 Task: Find connections with filter location Kafr az Zayyāt with filter topic #homebuyers with filter profile language French with filter current company Dailyhunt with filter school Hindu College with filter industry Machinery Manufacturing with filter service category Real Estate Appraisal with filter keywords title Cab Driver
Action: Mouse moved to (542, 76)
Screenshot: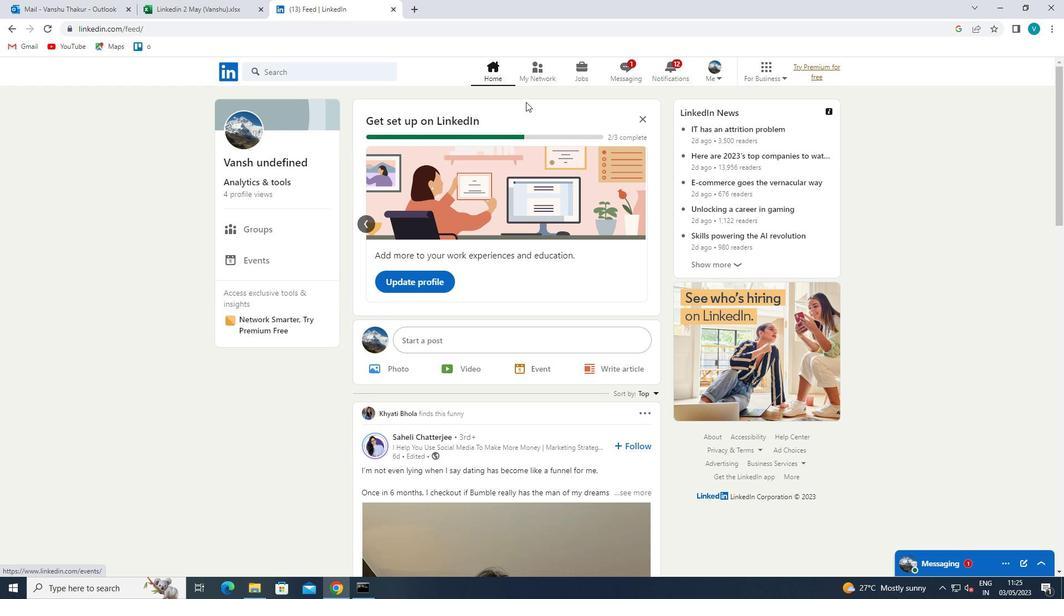 
Action: Mouse pressed left at (542, 76)
Screenshot: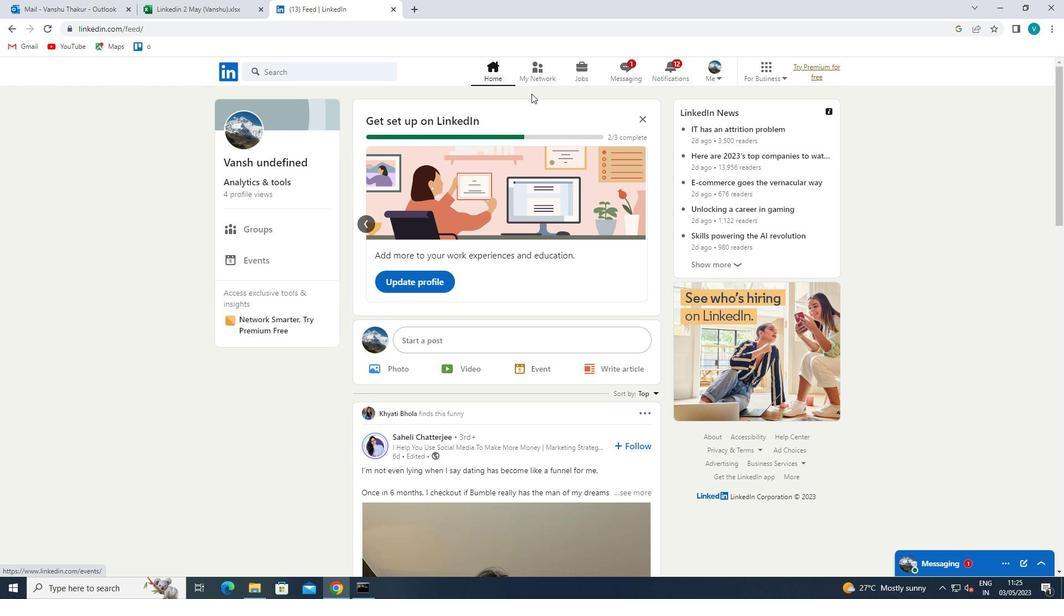 
Action: Mouse moved to (290, 129)
Screenshot: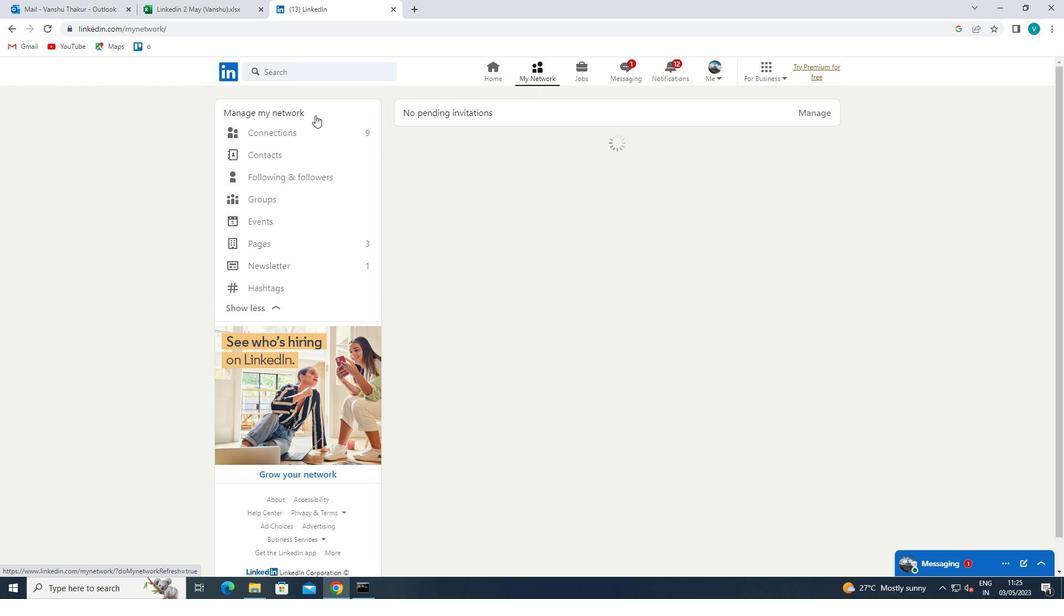 
Action: Mouse pressed left at (290, 129)
Screenshot: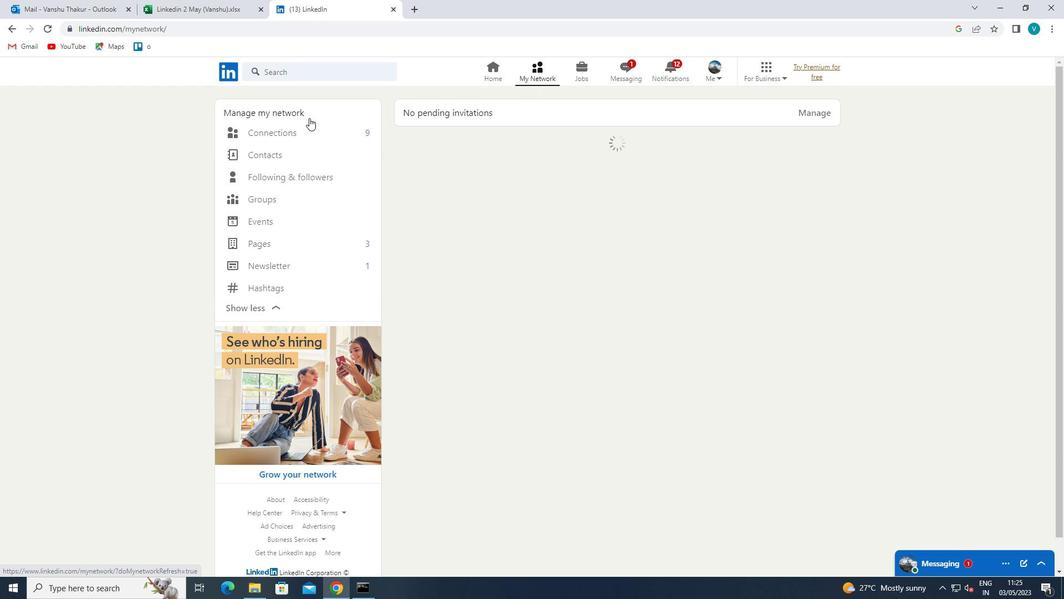 
Action: Mouse moved to (617, 135)
Screenshot: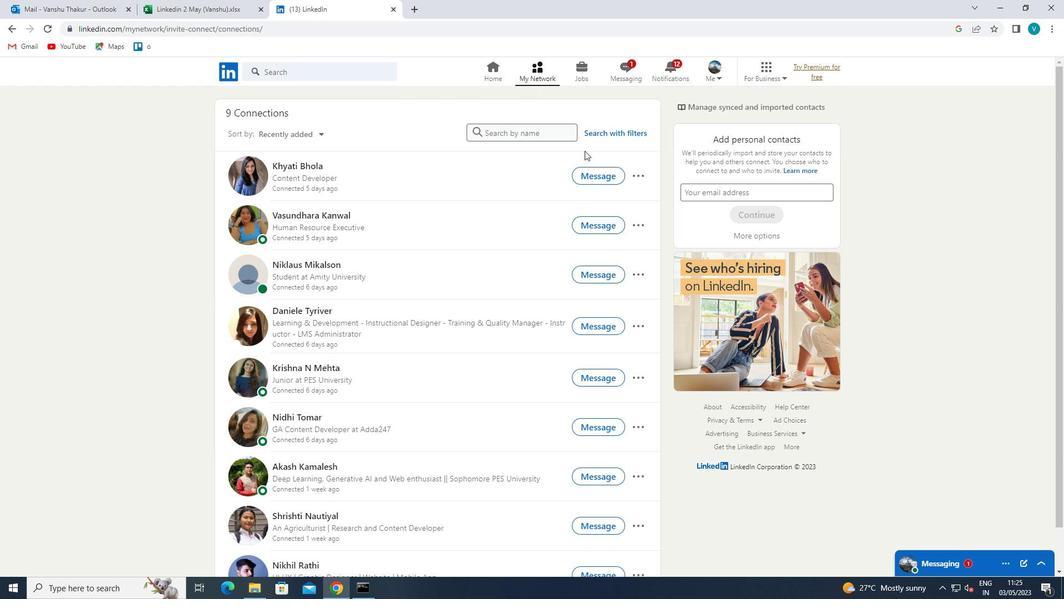 
Action: Mouse pressed left at (617, 135)
Screenshot: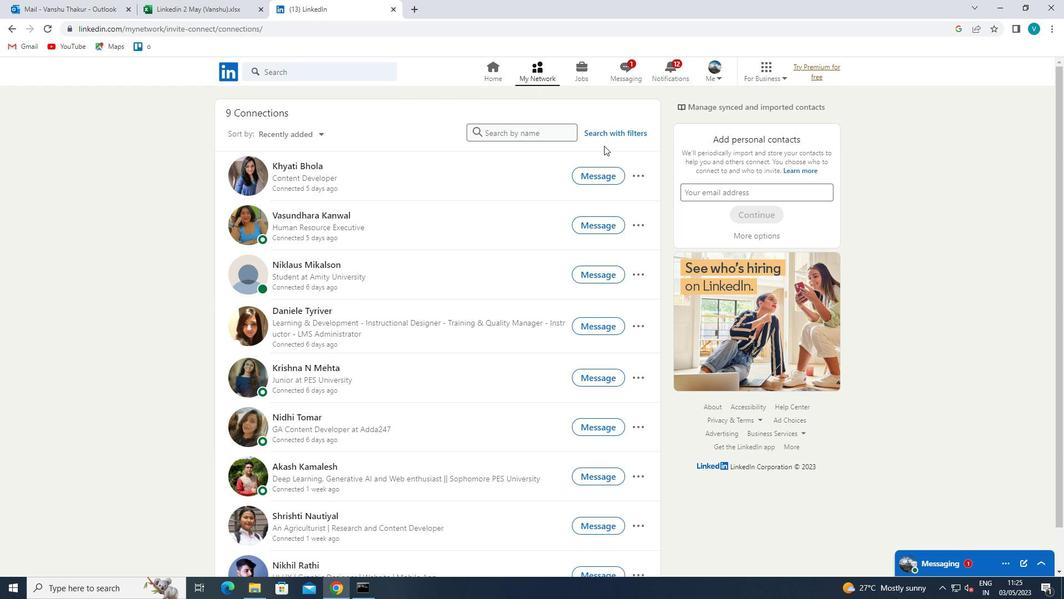 
Action: Mouse moved to (531, 102)
Screenshot: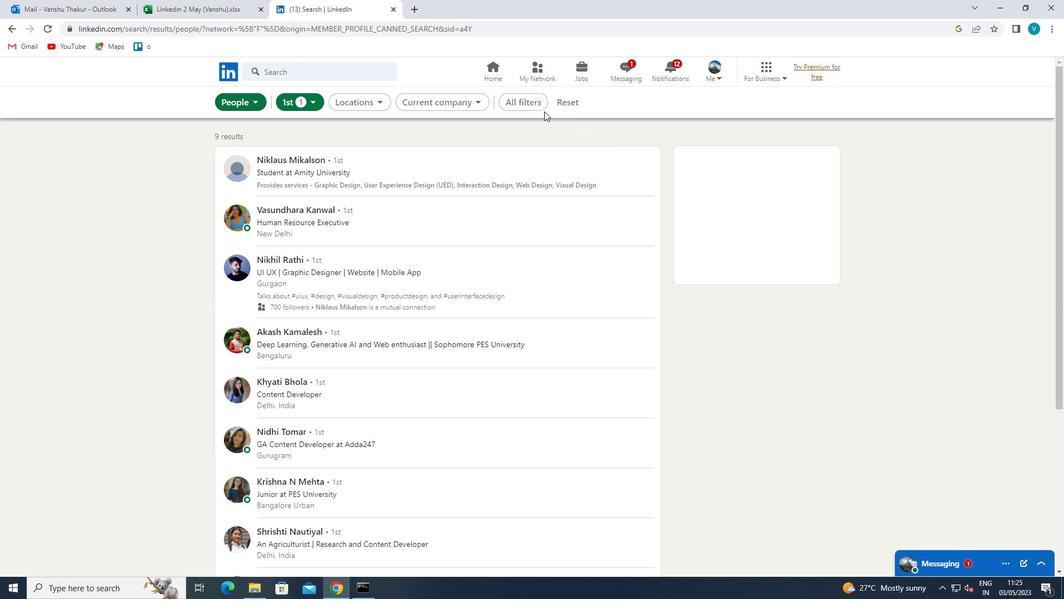 
Action: Mouse pressed left at (531, 102)
Screenshot: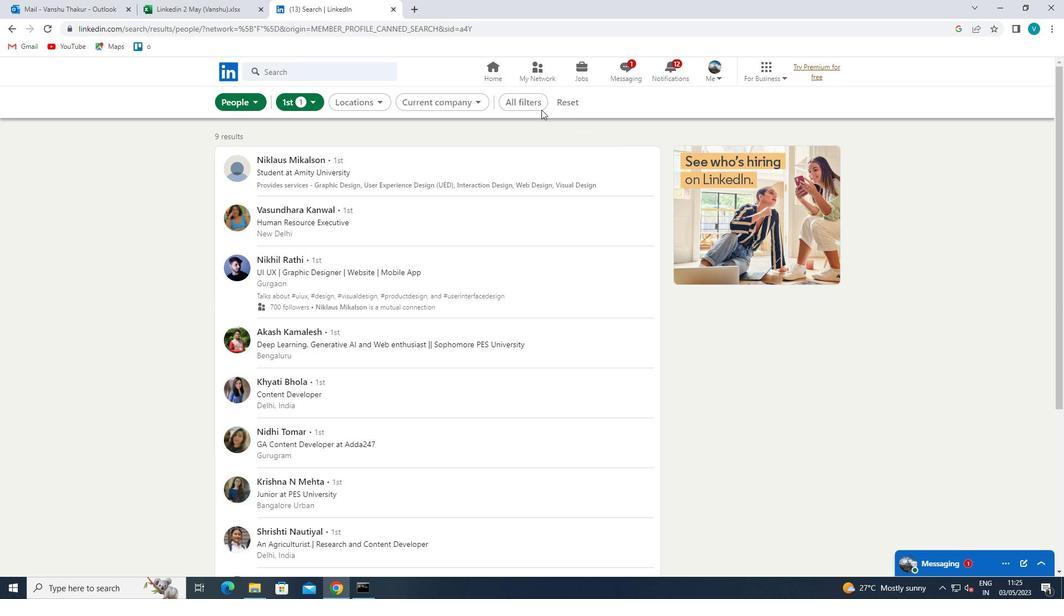
Action: Mouse moved to (899, 257)
Screenshot: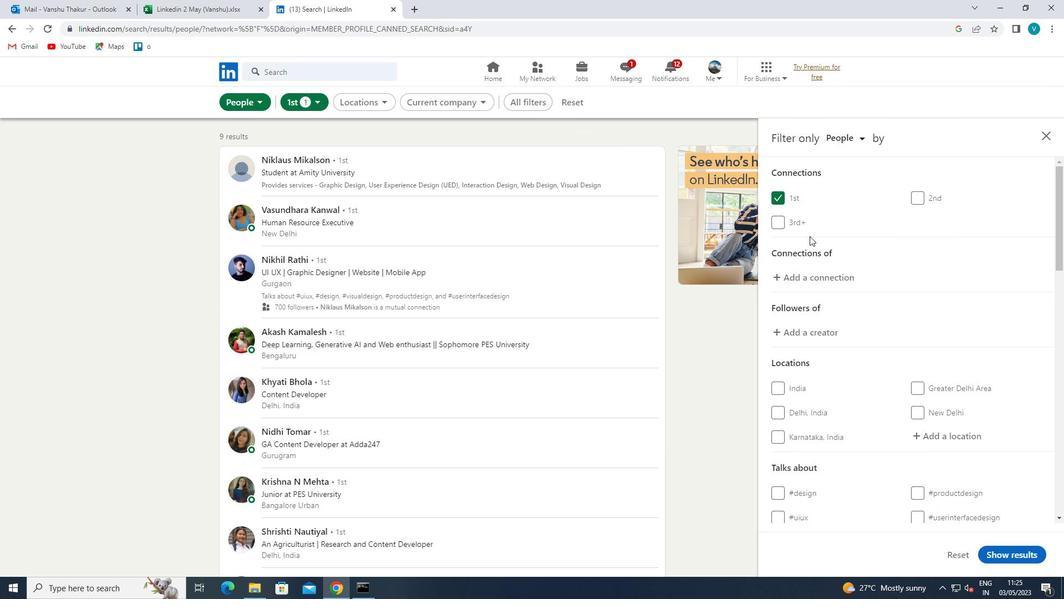 
Action: Mouse scrolled (899, 257) with delta (0, 0)
Screenshot: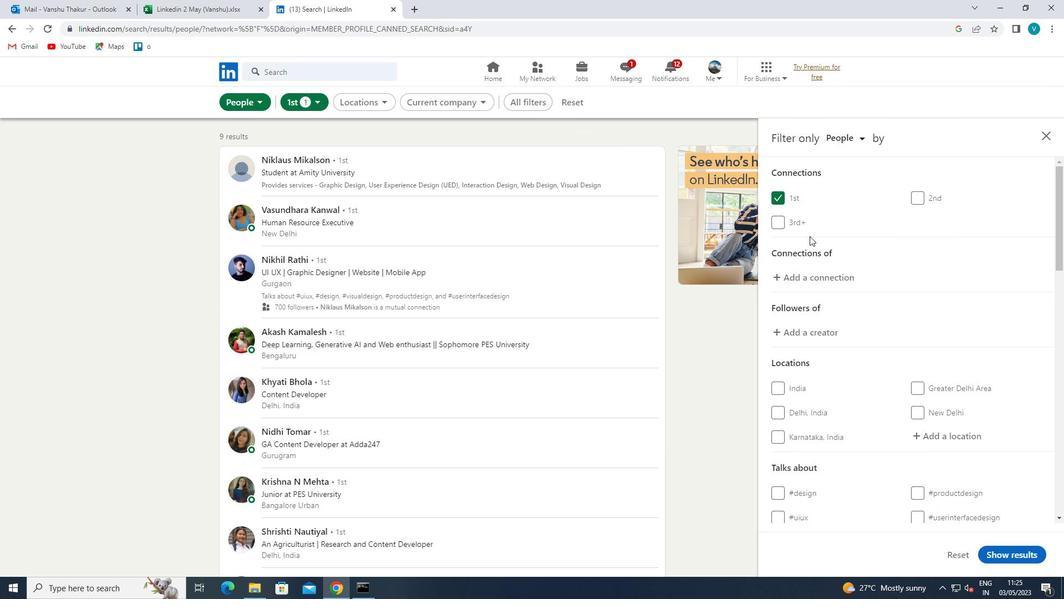 
Action: Mouse scrolled (899, 257) with delta (0, 0)
Screenshot: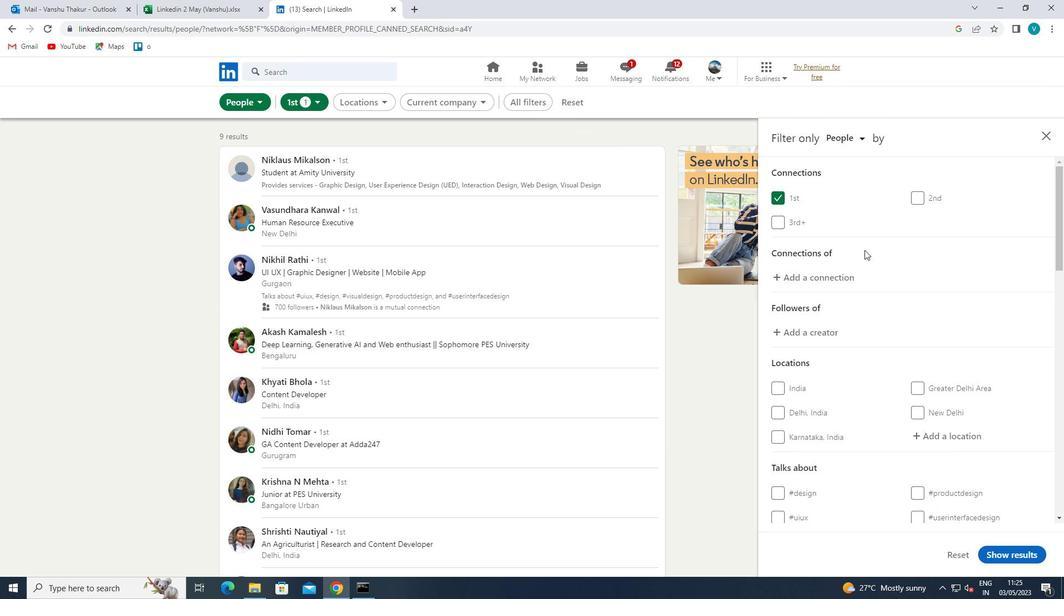 
Action: Mouse moved to (932, 322)
Screenshot: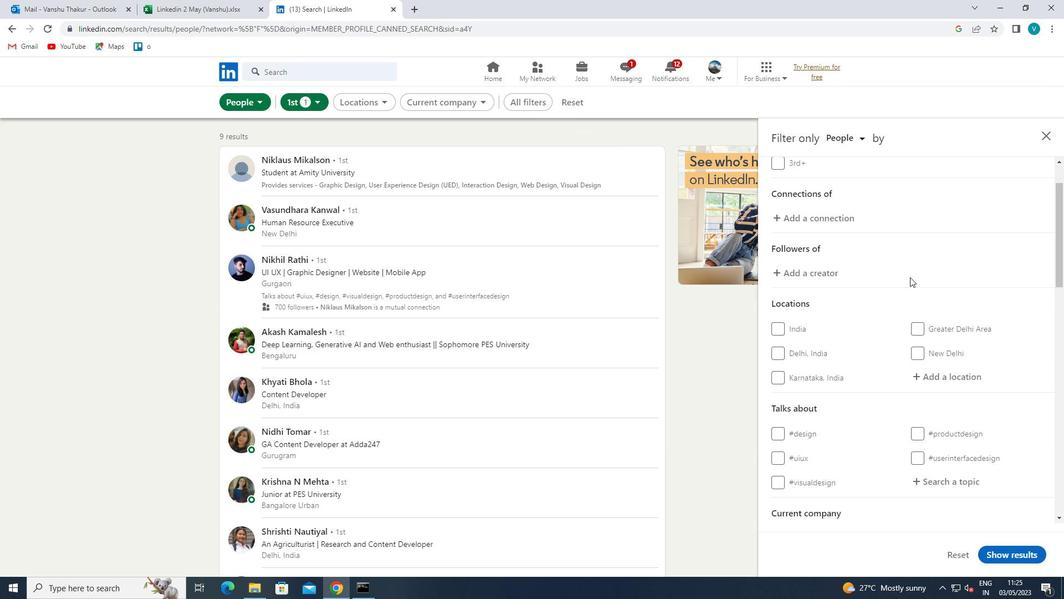 
Action: Mouse pressed left at (932, 322)
Screenshot: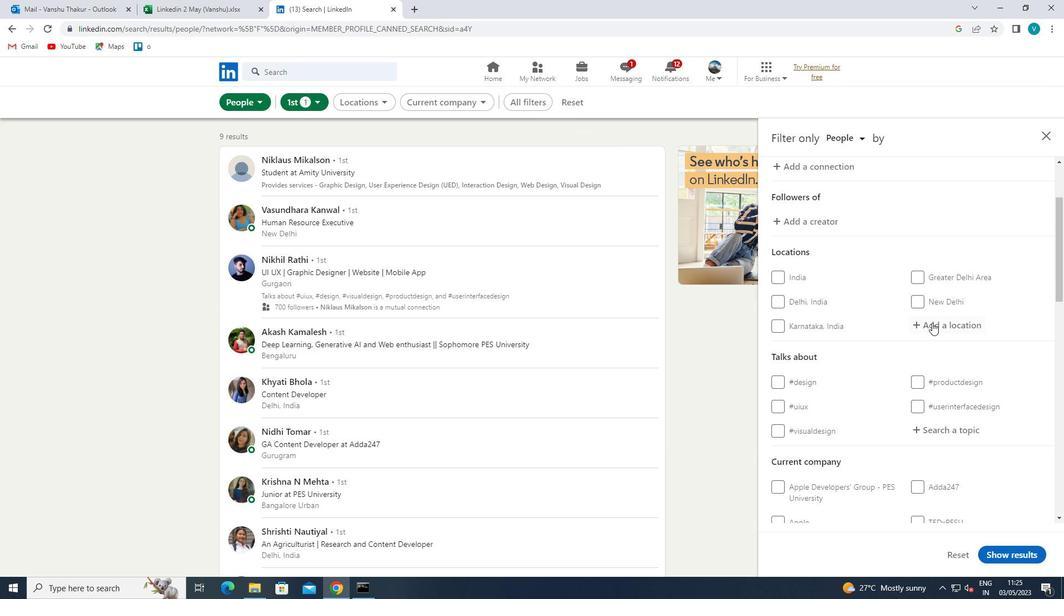 
Action: Mouse moved to (699, 185)
Screenshot: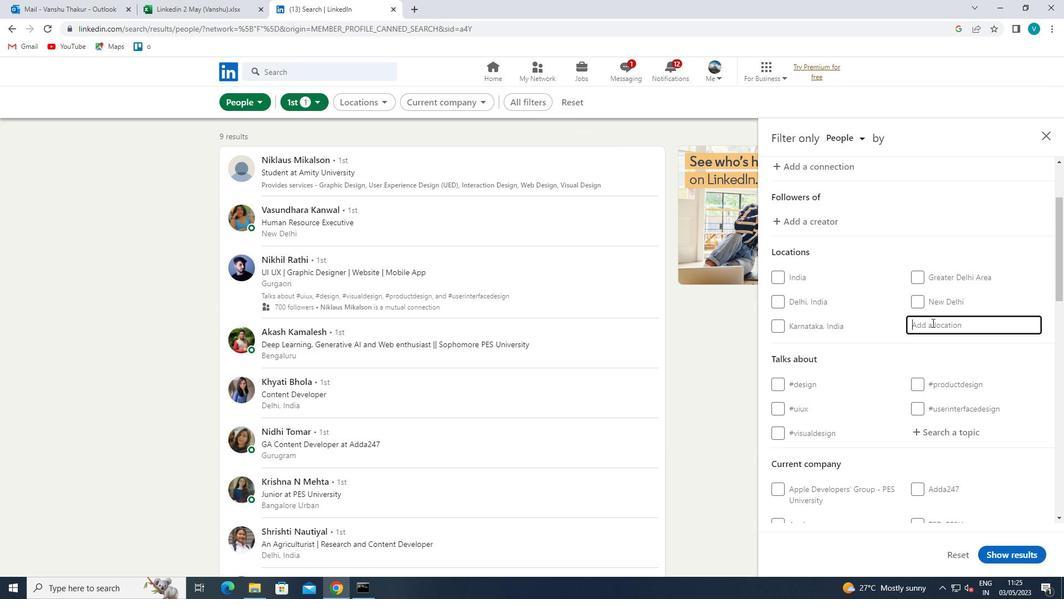 
Action: Key pressed <Key.shift>KAFR<Key.space>AZ<Key.space>
Screenshot: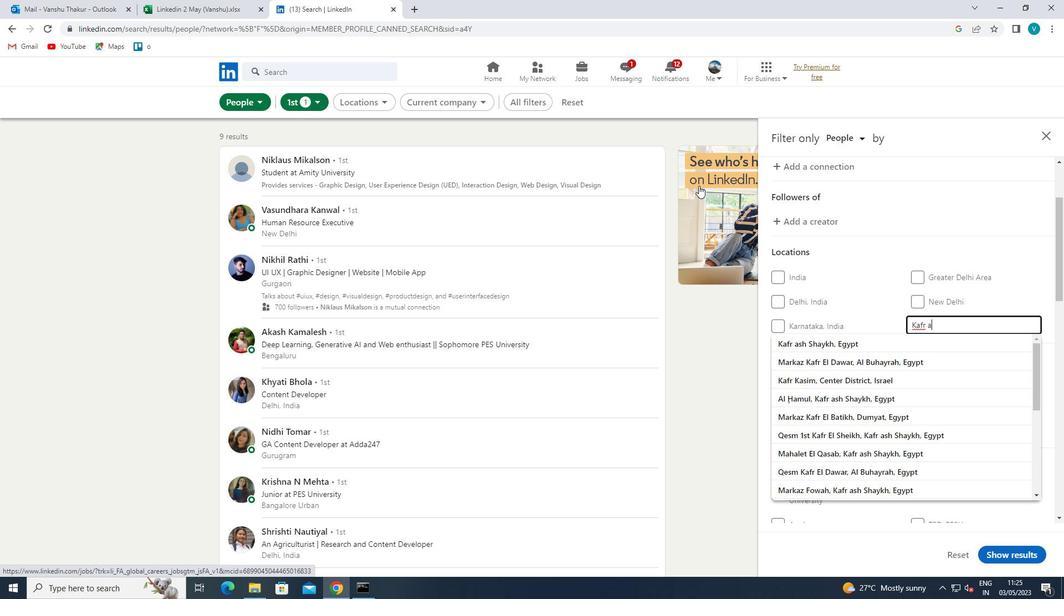 
Action: Mouse moved to (880, 312)
Screenshot: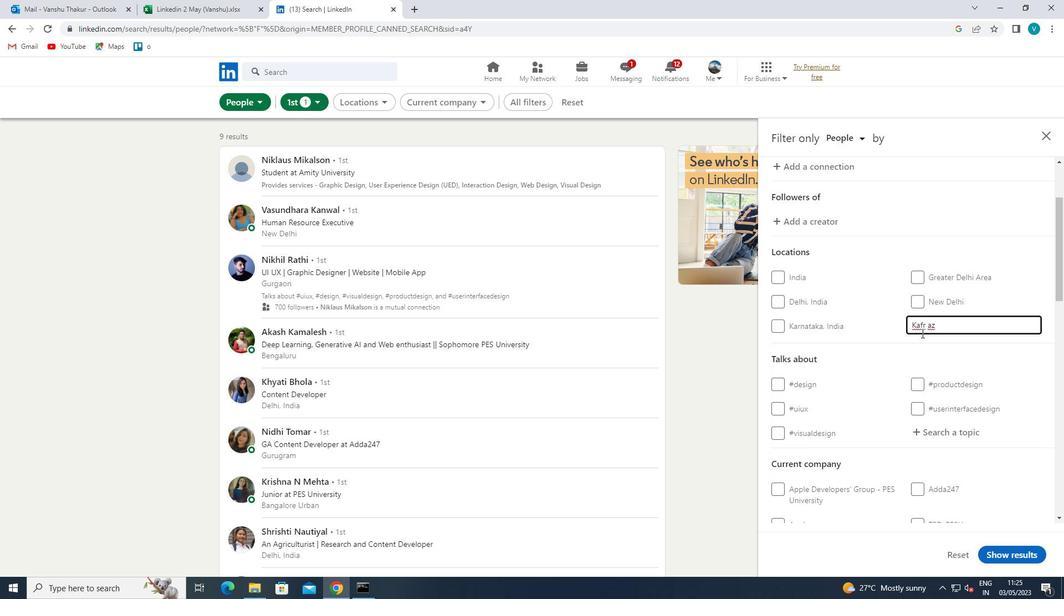 
Action: Key pressed <Key.shift>ZA
Screenshot: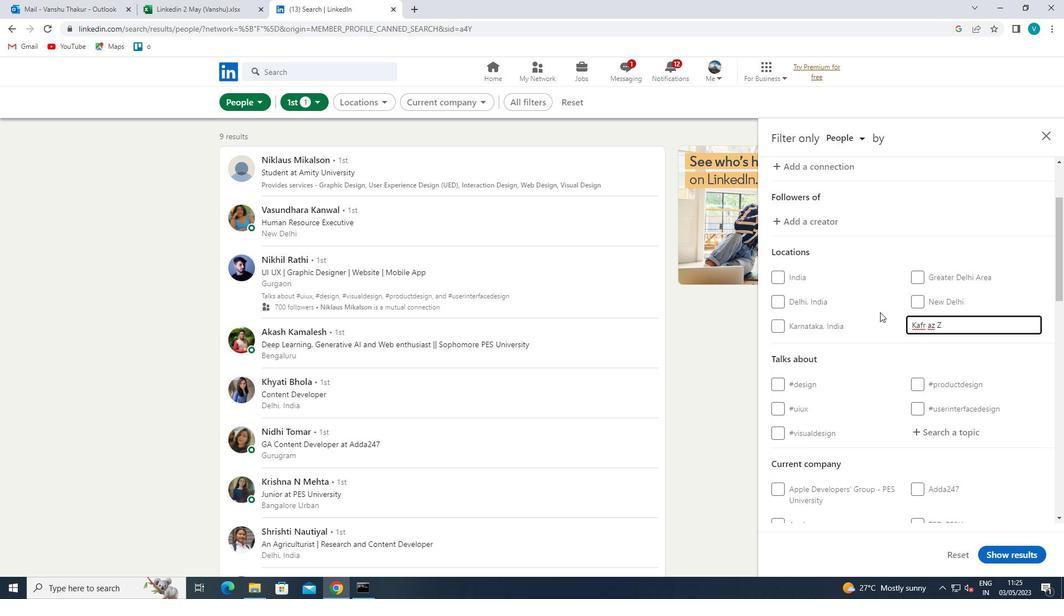 
Action: Mouse moved to (880, 312)
Screenshot: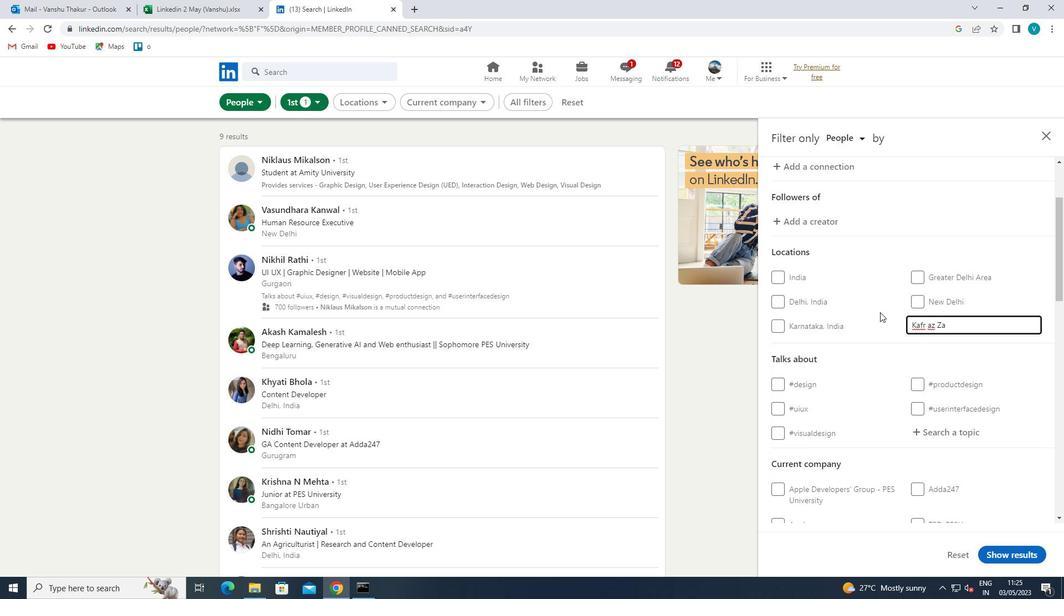
Action: Key pressed YYAT<Key.space>
Screenshot: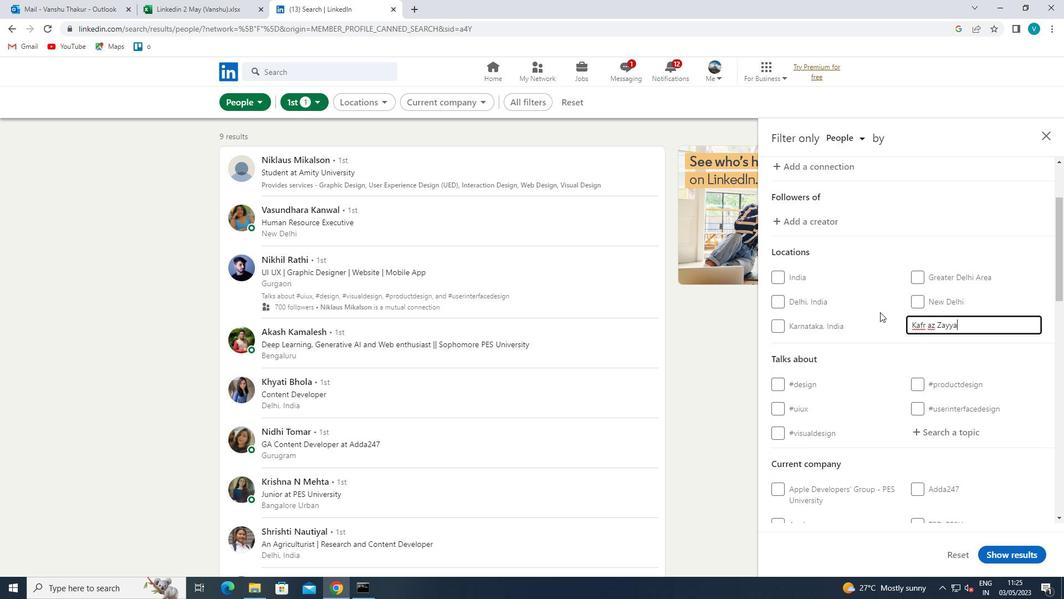 
Action: Mouse pressed left at (880, 312)
Screenshot: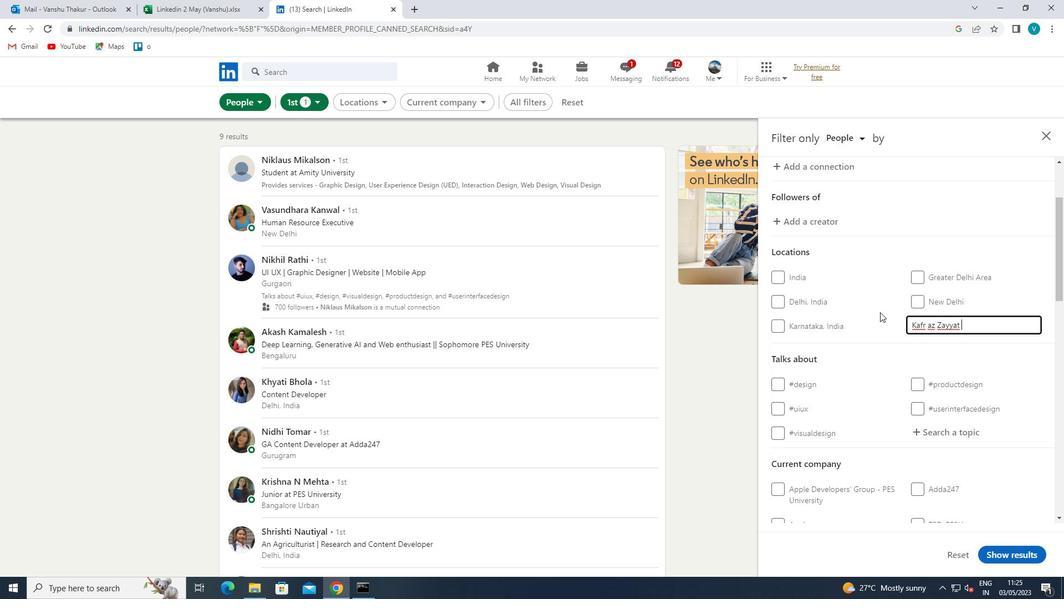 
Action: Mouse scrolled (880, 311) with delta (0, 0)
Screenshot: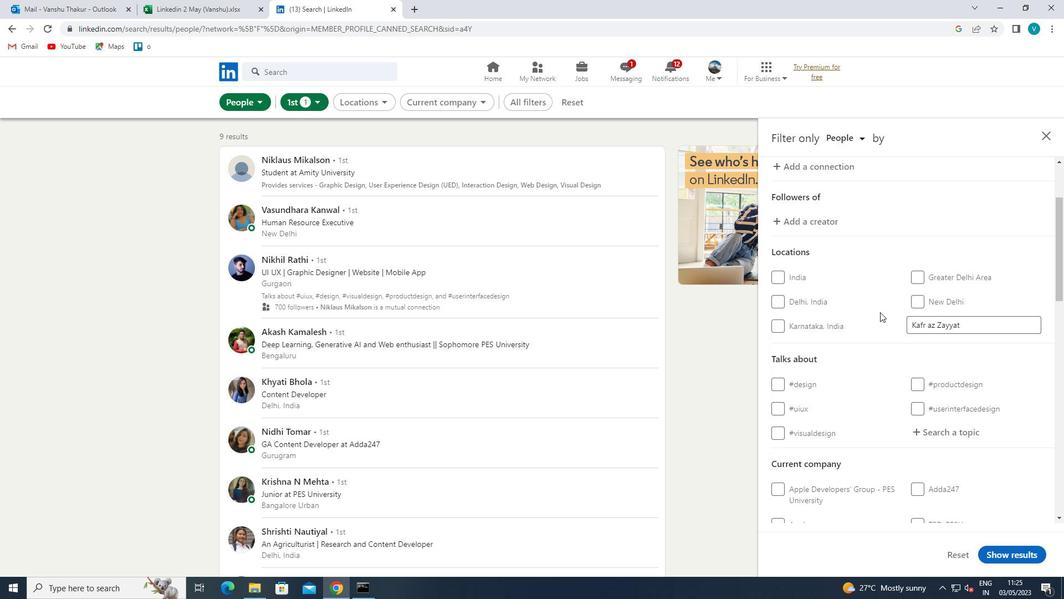 
Action: Mouse scrolled (880, 311) with delta (0, 0)
Screenshot: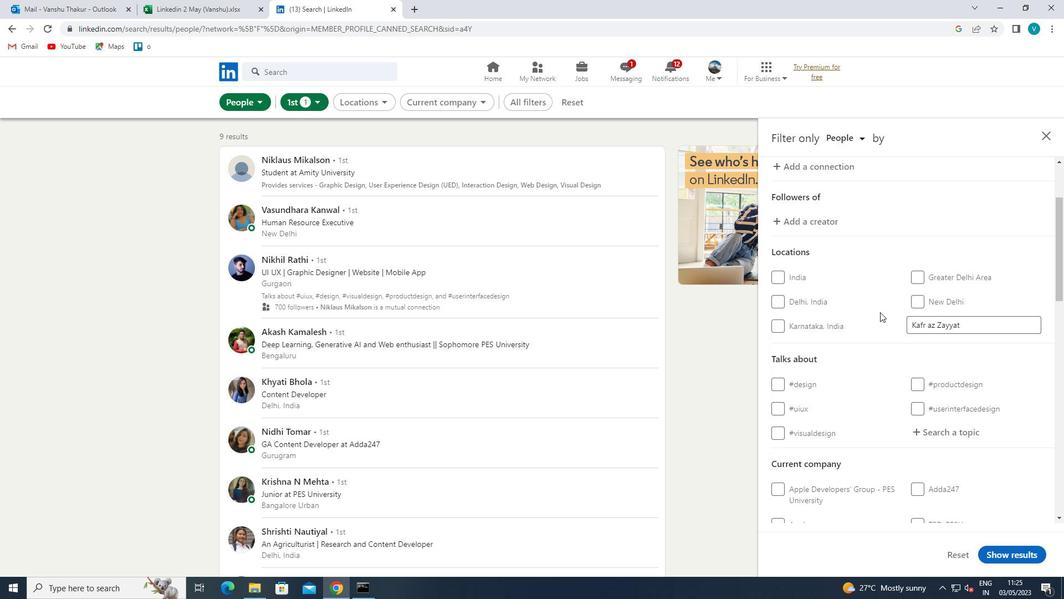 
Action: Mouse moved to (929, 320)
Screenshot: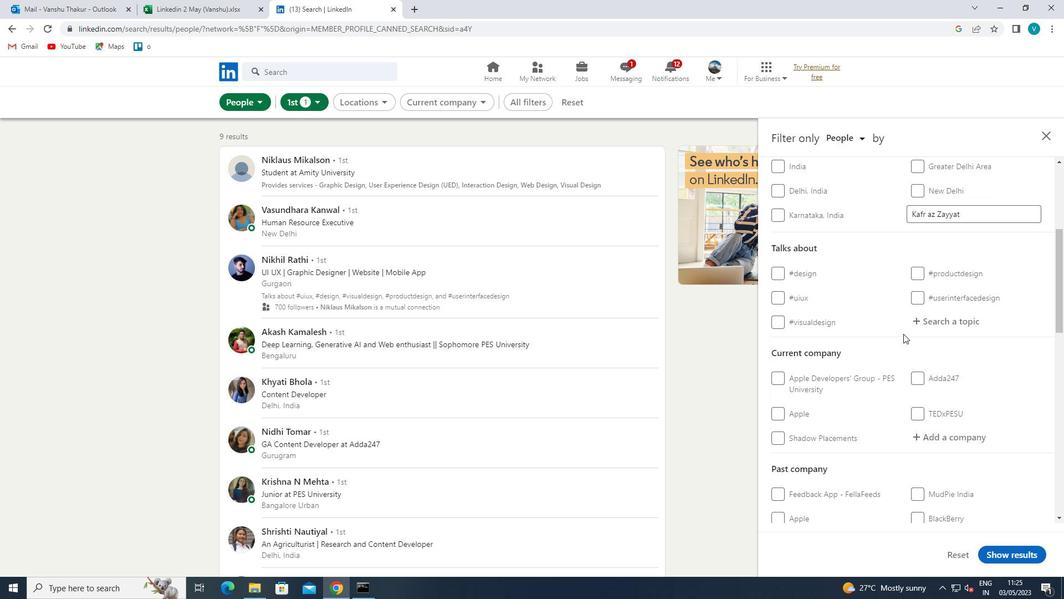 
Action: Mouse pressed left at (929, 320)
Screenshot: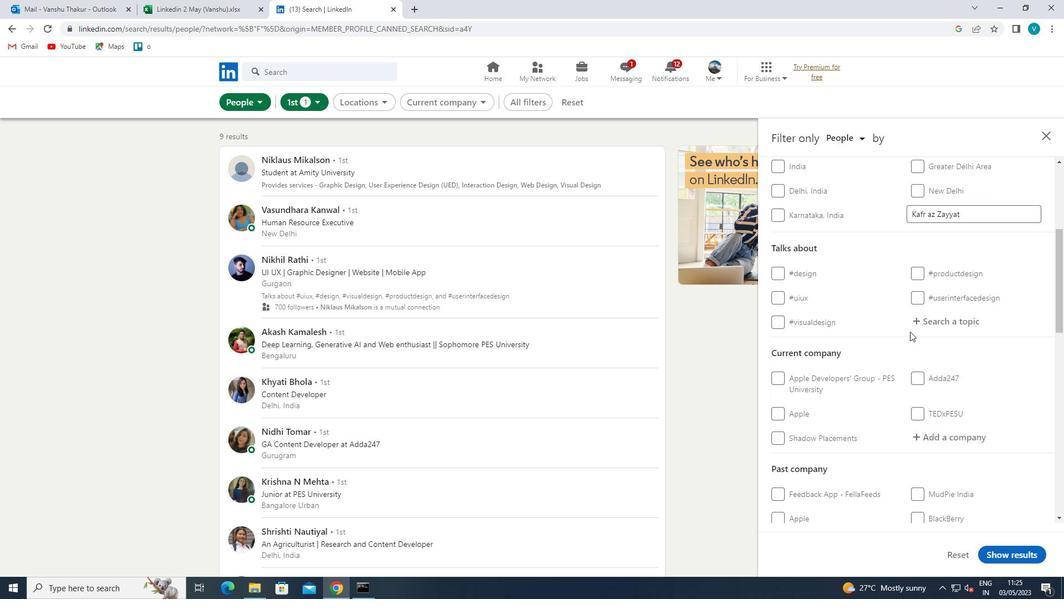 
Action: Mouse moved to (890, 299)
Screenshot: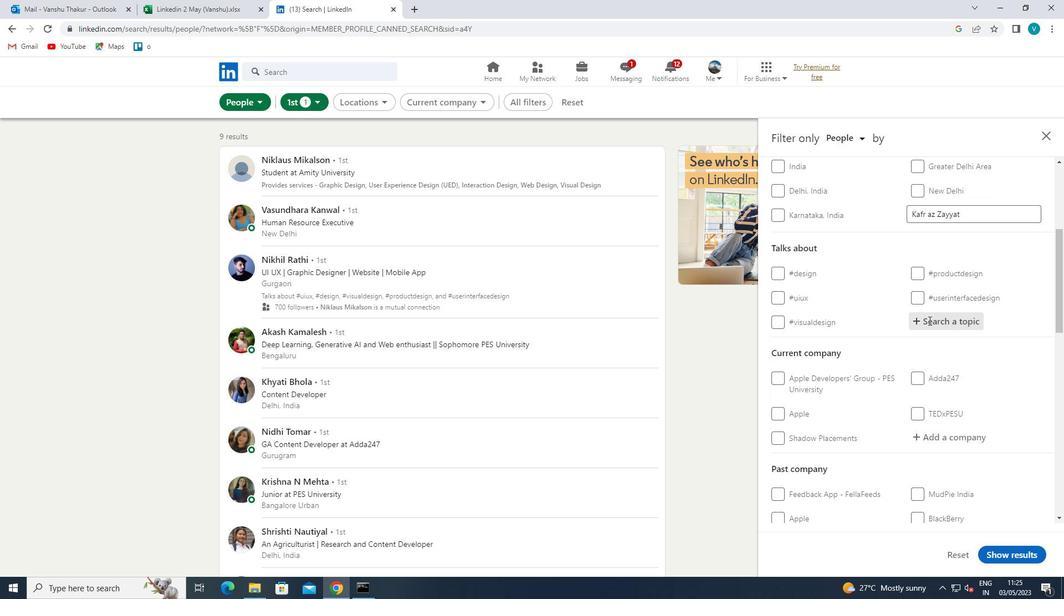 
Action: Key pressed HOMEBUYERS
Screenshot: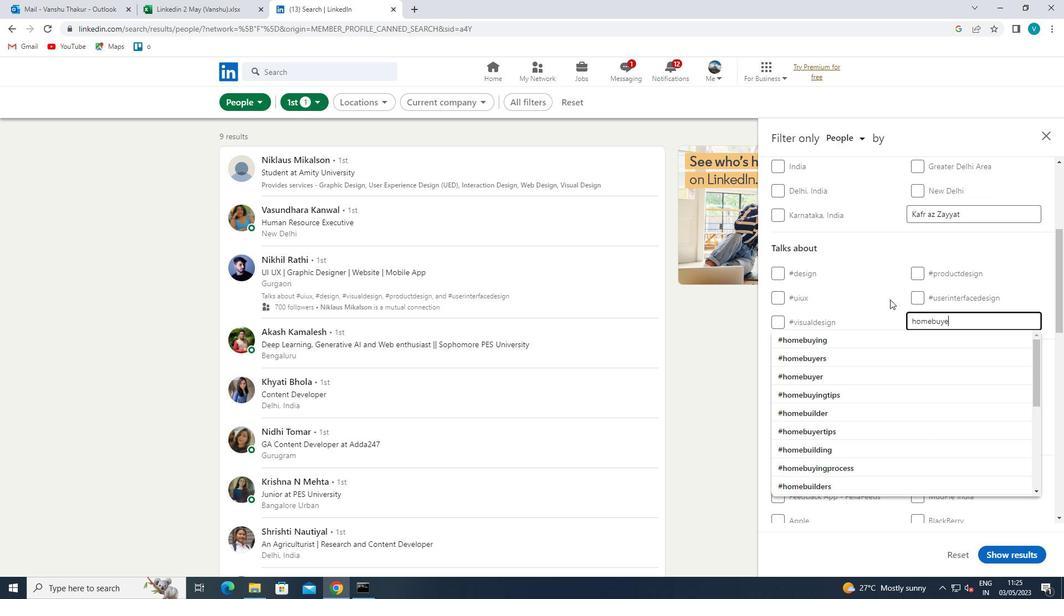 
Action: Mouse moved to (854, 338)
Screenshot: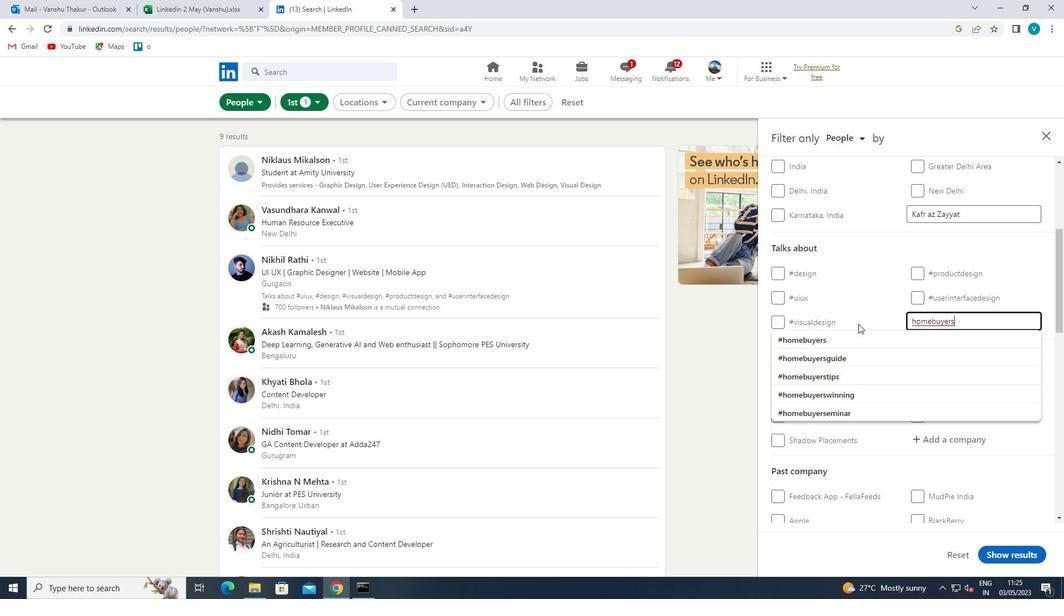 
Action: Mouse pressed left at (854, 338)
Screenshot: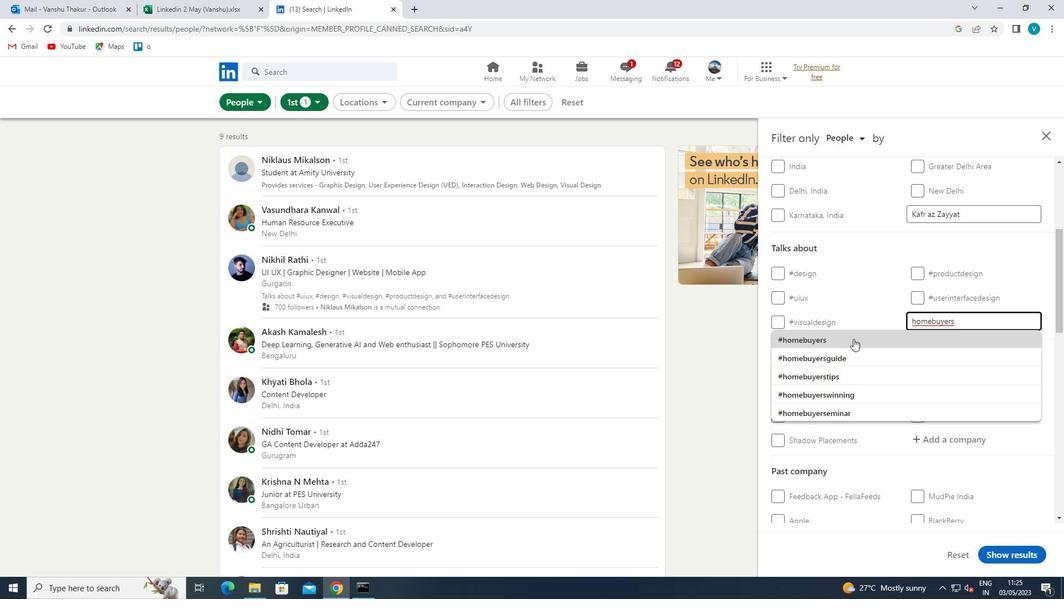 
Action: Mouse moved to (956, 335)
Screenshot: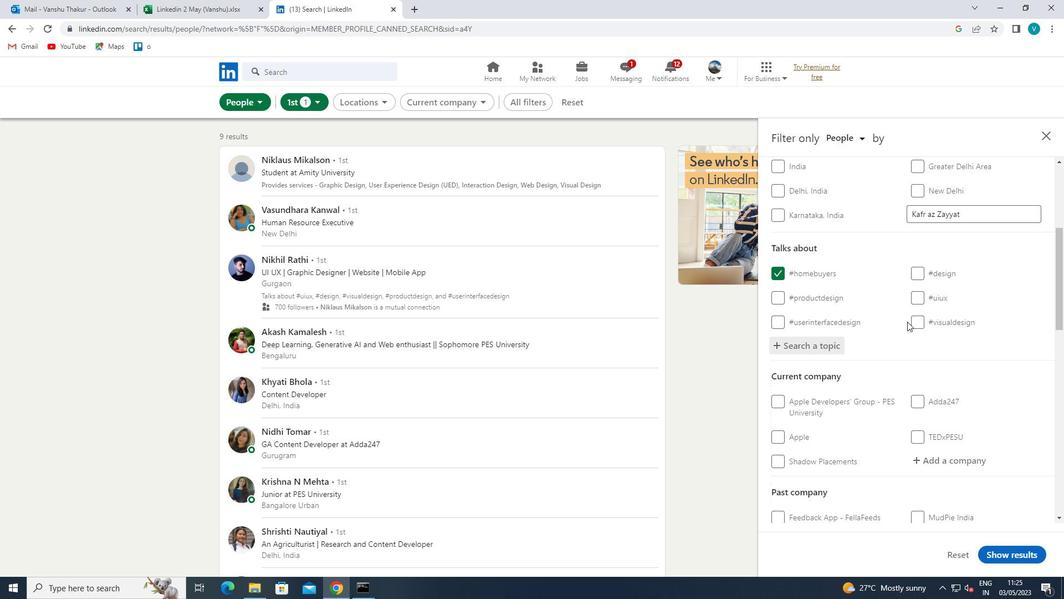 
Action: Mouse scrolled (956, 335) with delta (0, 0)
Screenshot: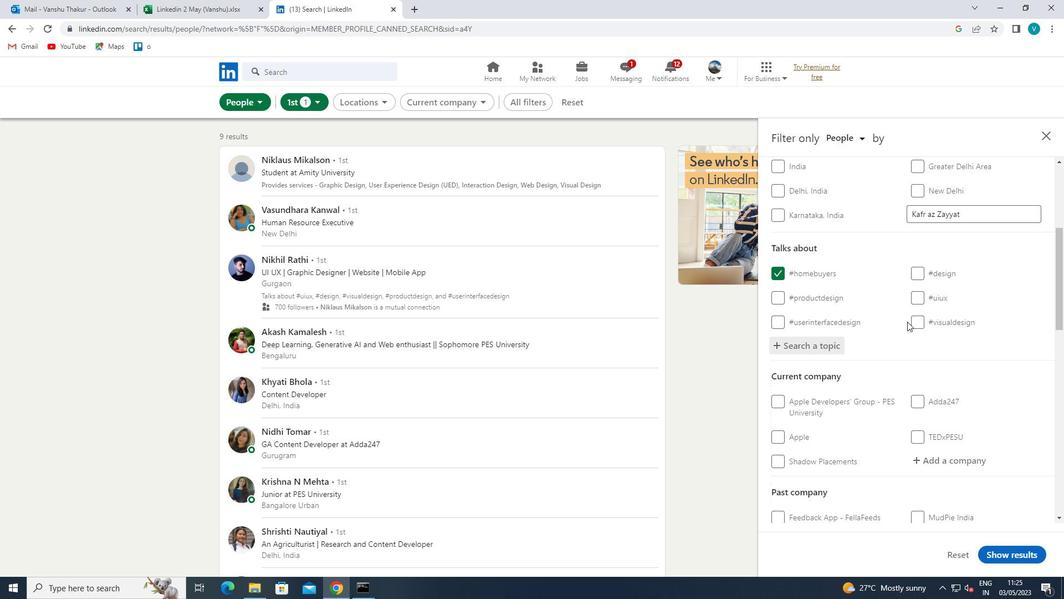 
Action: Mouse moved to (956, 336)
Screenshot: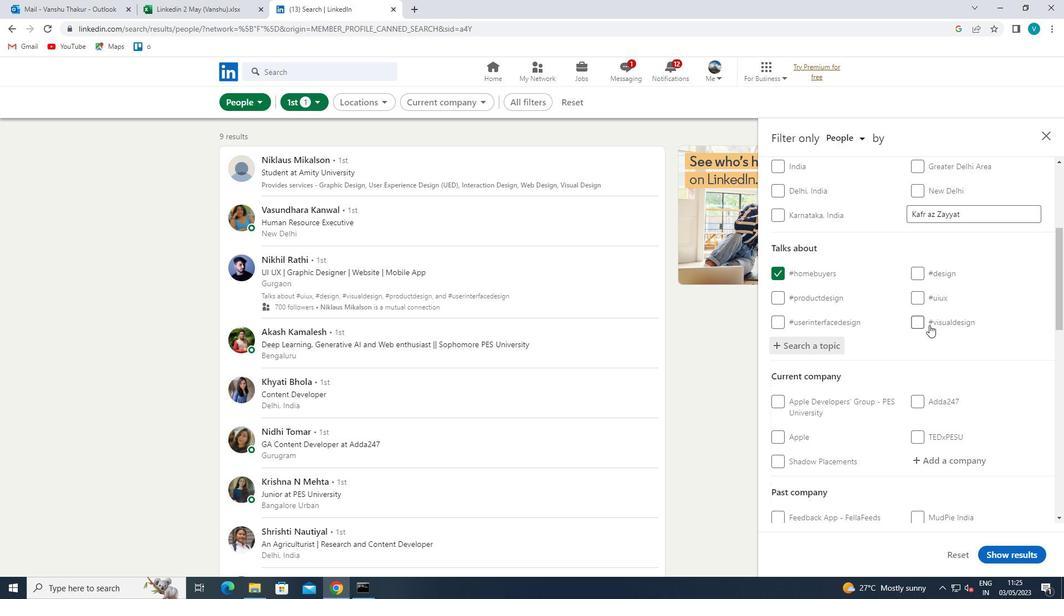 
Action: Mouse scrolled (956, 336) with delta (0, 0)
Screenshot: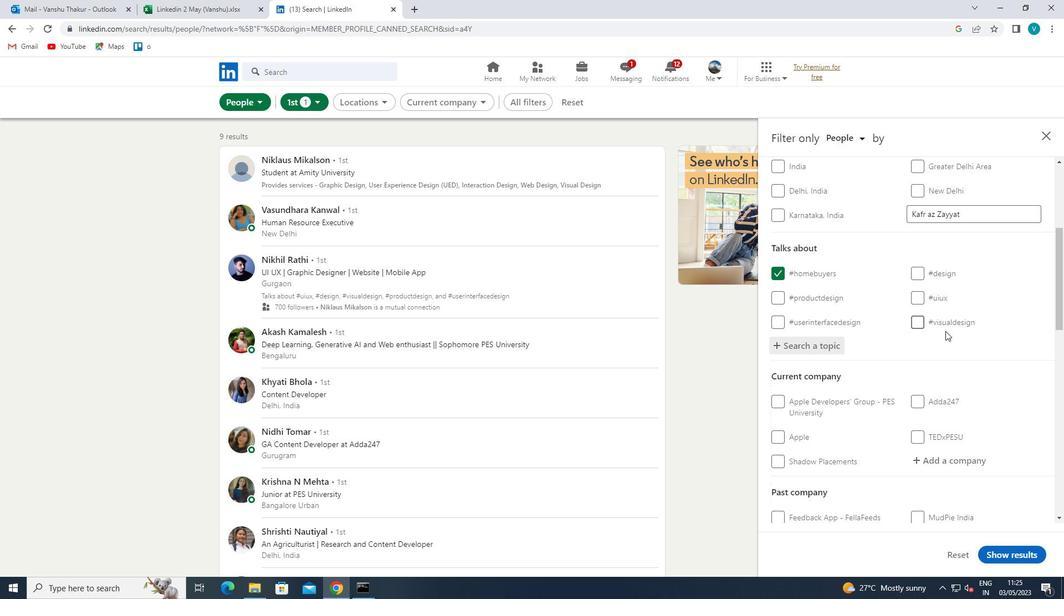 
Action: Mouse moved to (953, 347)
Screenshot: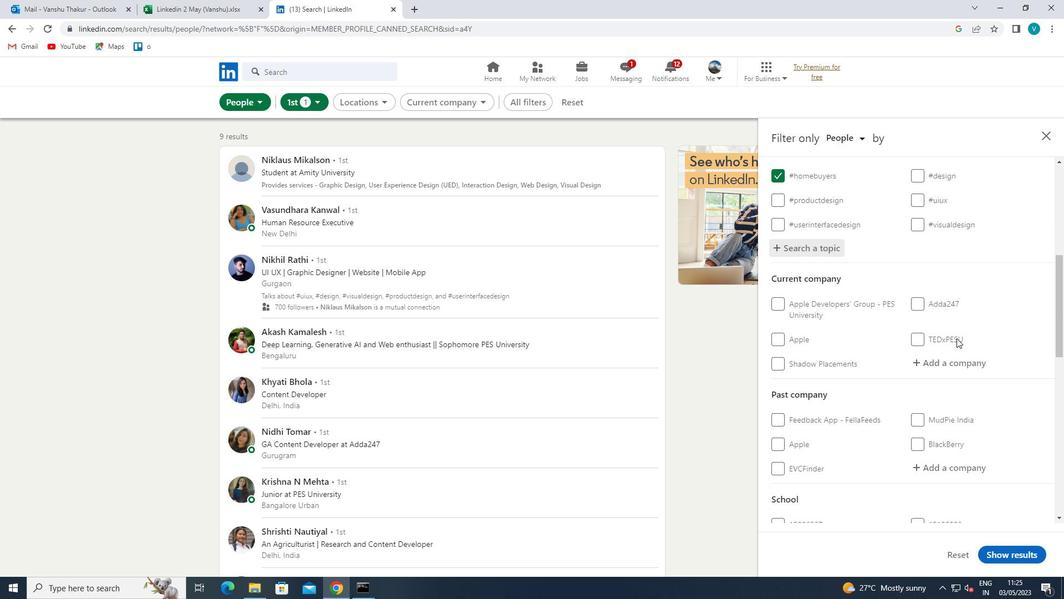 
Action: Mouse pressed left at (953, 347)
Screenshot: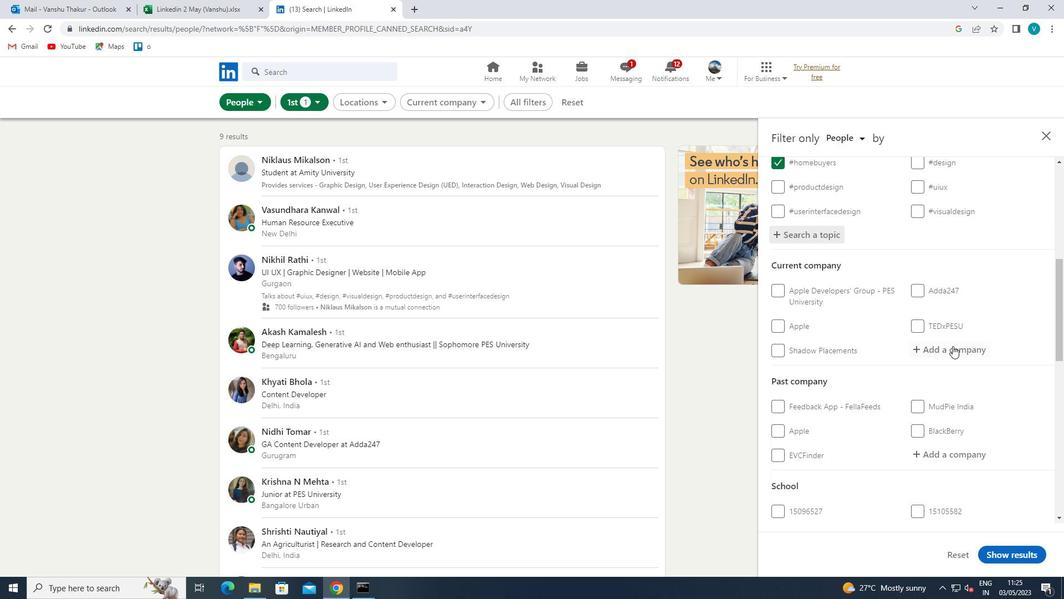 
Action: Mouse moved to (952, 348)
Screenshot: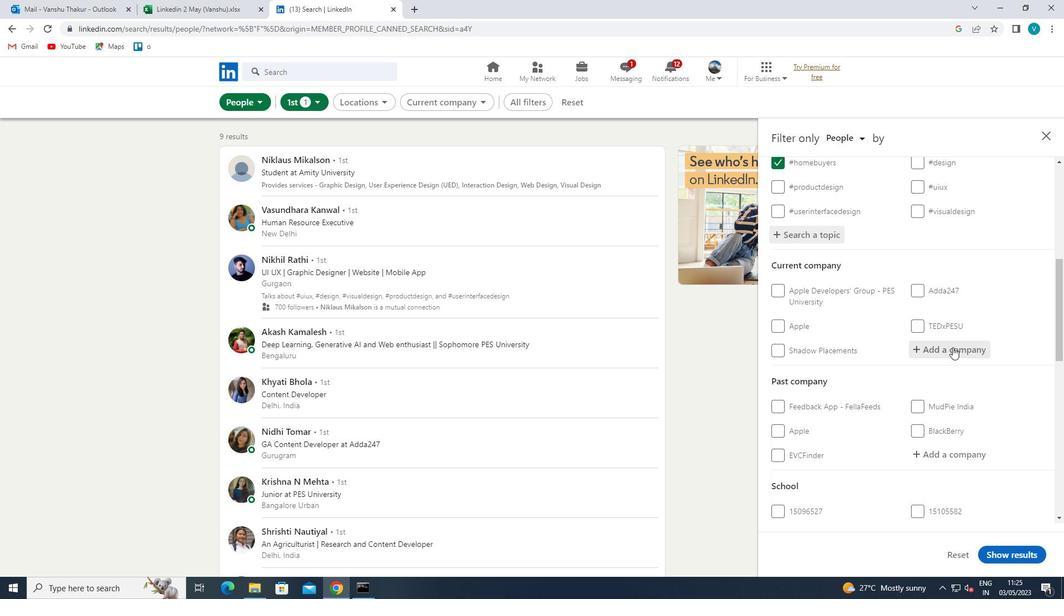 
Action: Key pressed <Key.shift><Key.shift>DAILYH
Screenshot: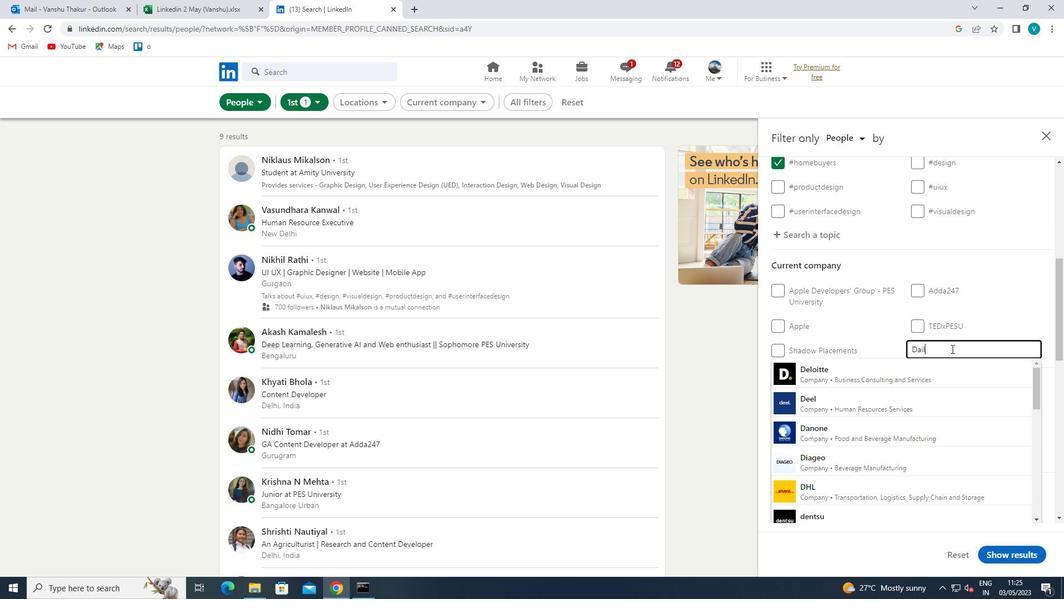 
Action: Mouse moved to (964, 374)
Screenshot: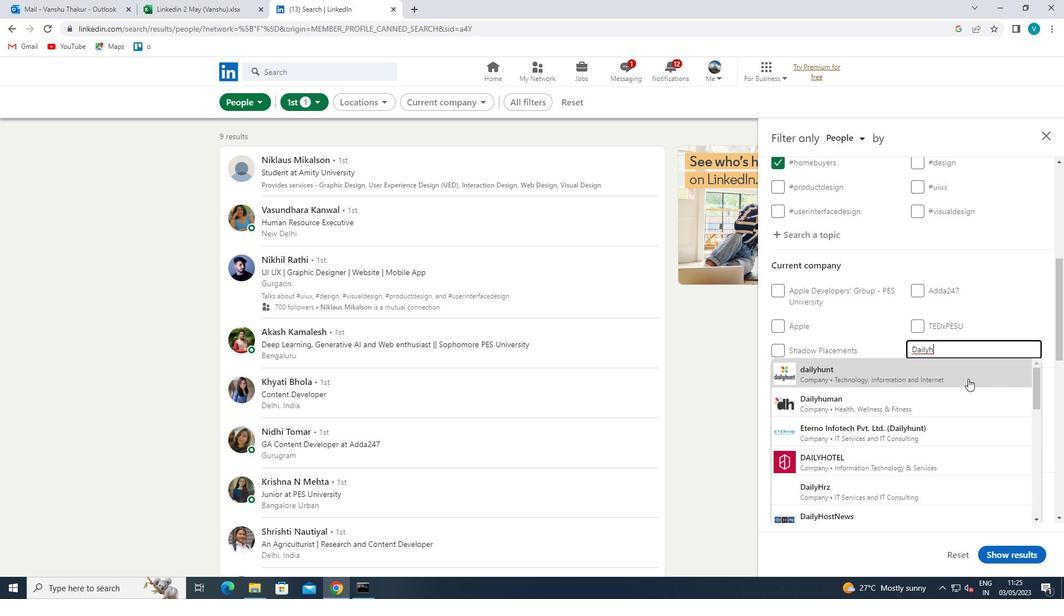
Action: Mouse pressed left at (964, 374)
Screenshot: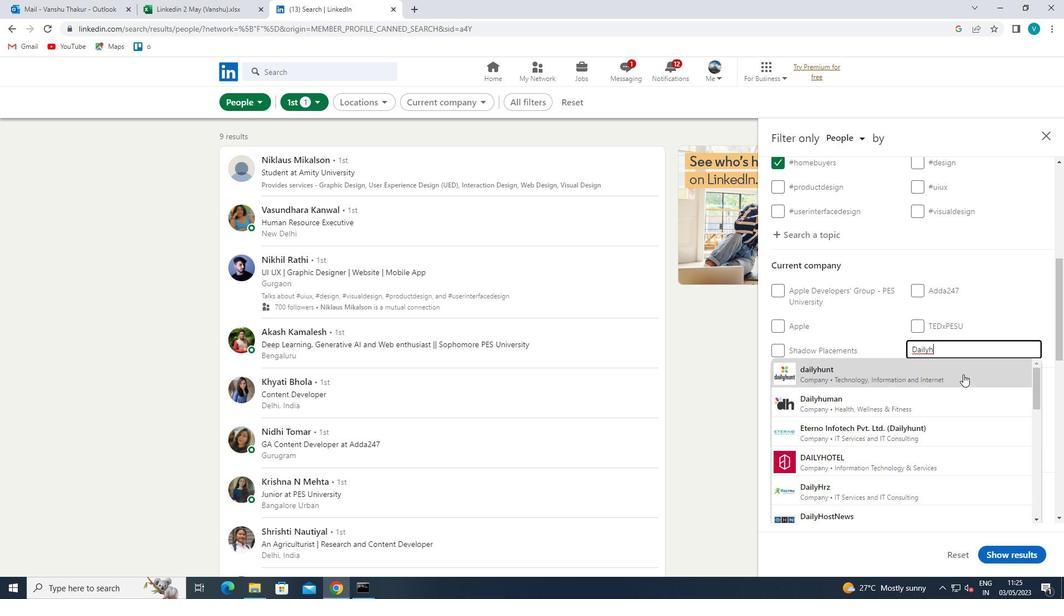 
Action: Mouse moved to (964, 374)
Screenshot: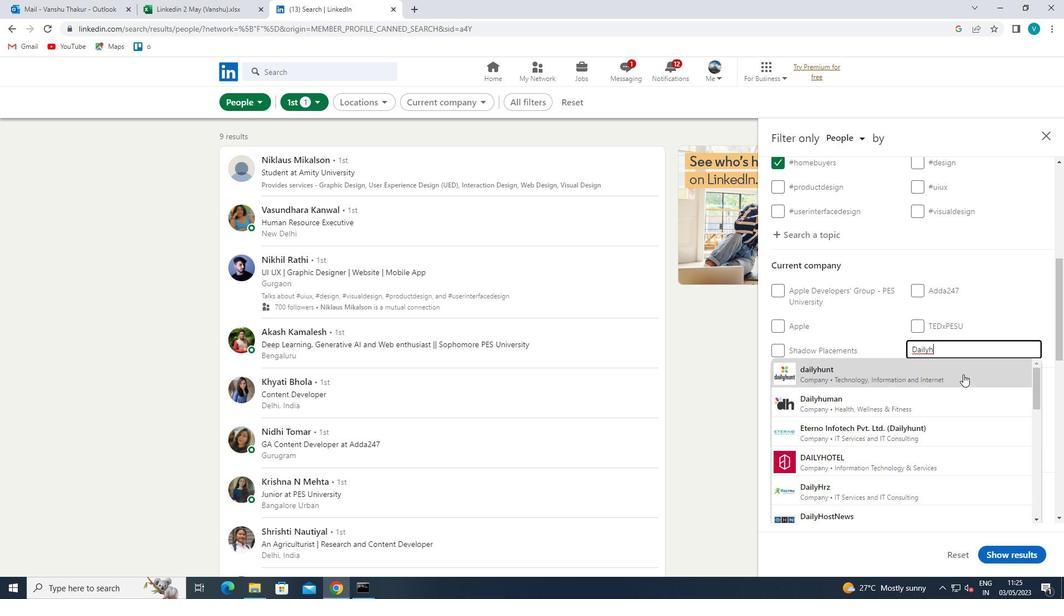 
Action: Mouse scrolled (964, 373) with delta (0, 0)
Screenshot: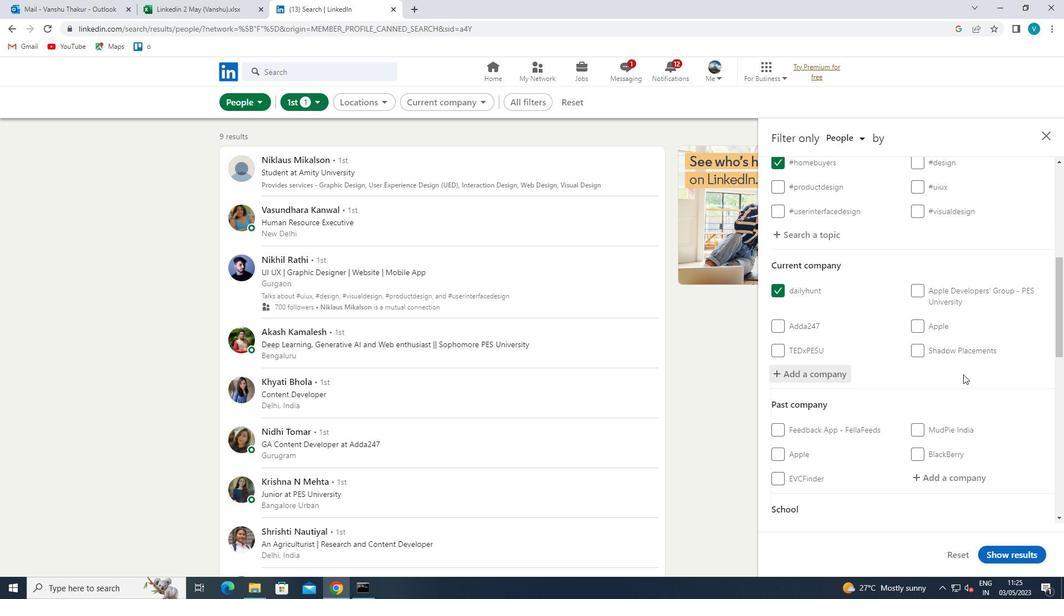 
Action: Mouse scrolled (964, 373) with delta (0, 0)
Screenshot: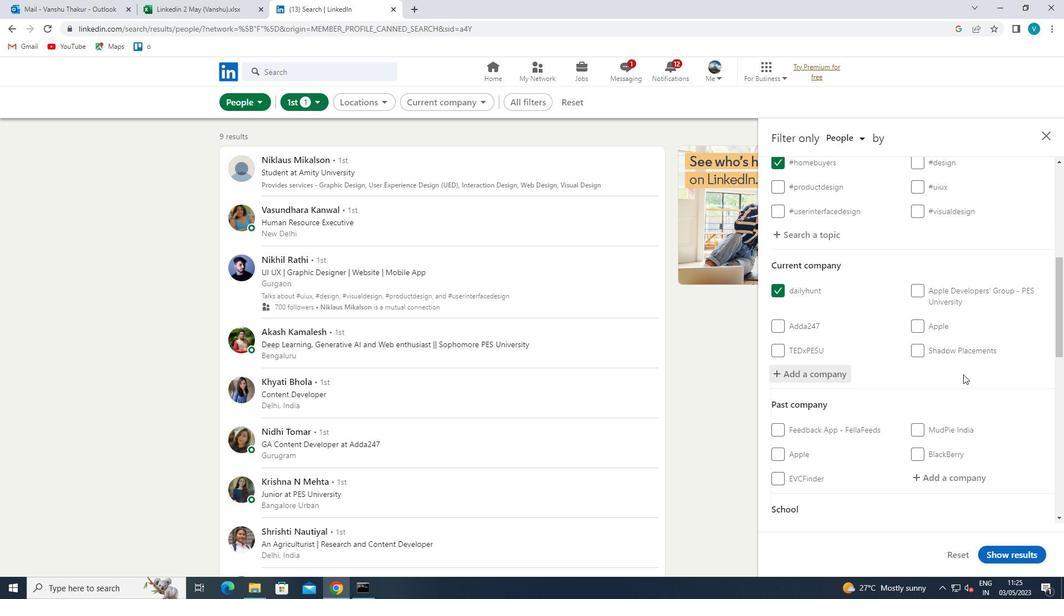 
Action: Mouse moved to (958, 379)
Screenshot: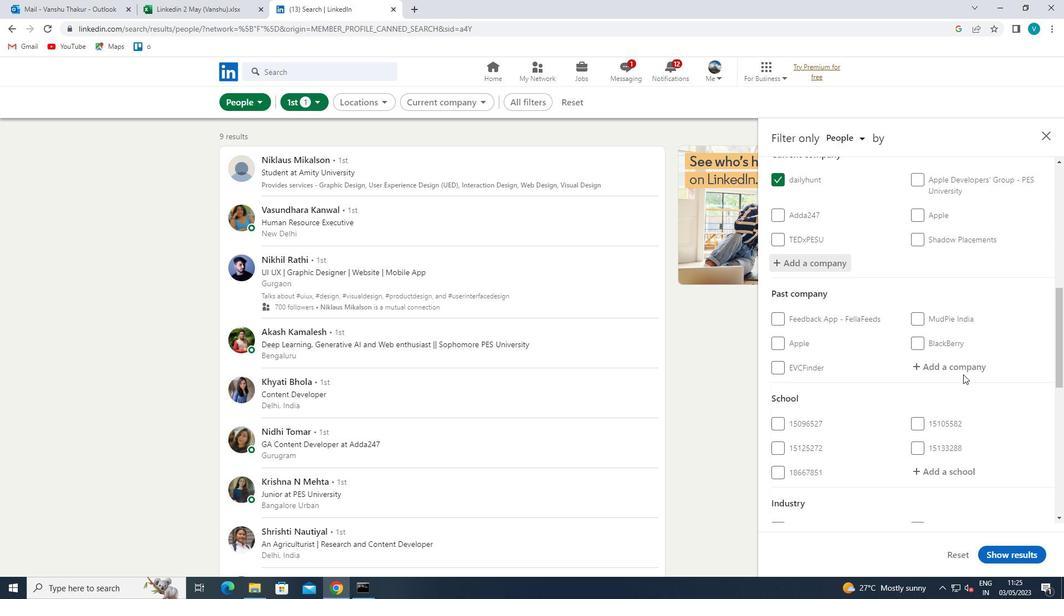 
Action: Mouse scrolled (958, 378) with delta (0, 0)
Screenshot: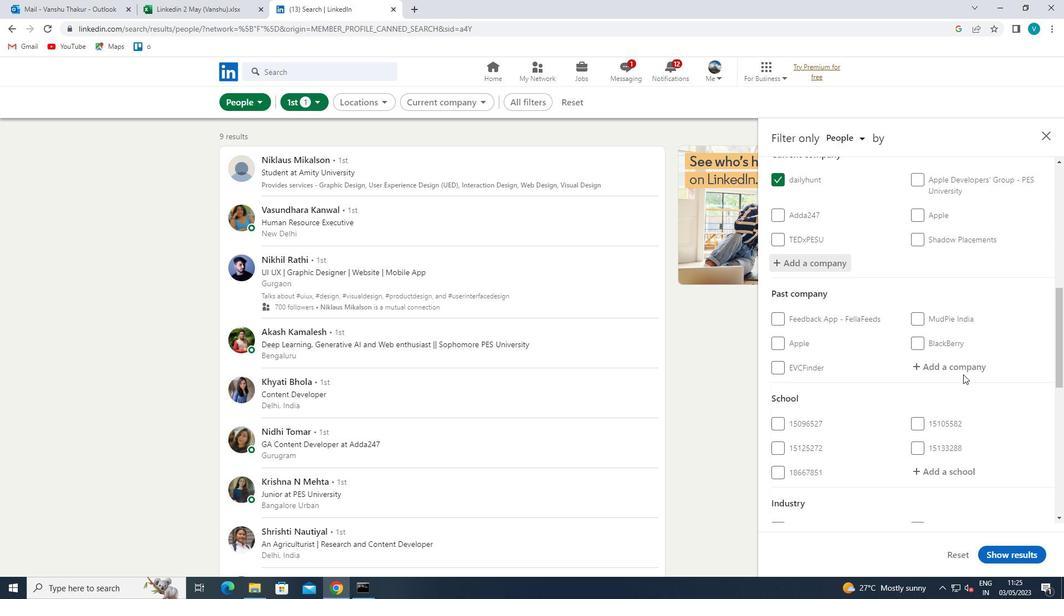 
Action: Mouse moved to (958, 379)
Screenshot: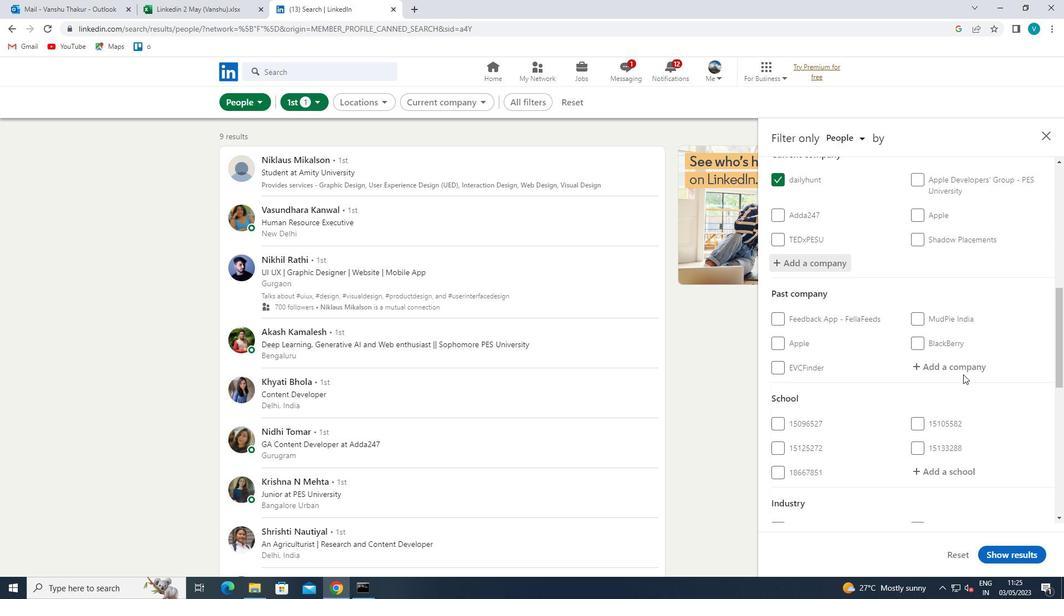 
Action: Mouse scrolled (958, 378) with delta (0, 0)
Screenshot: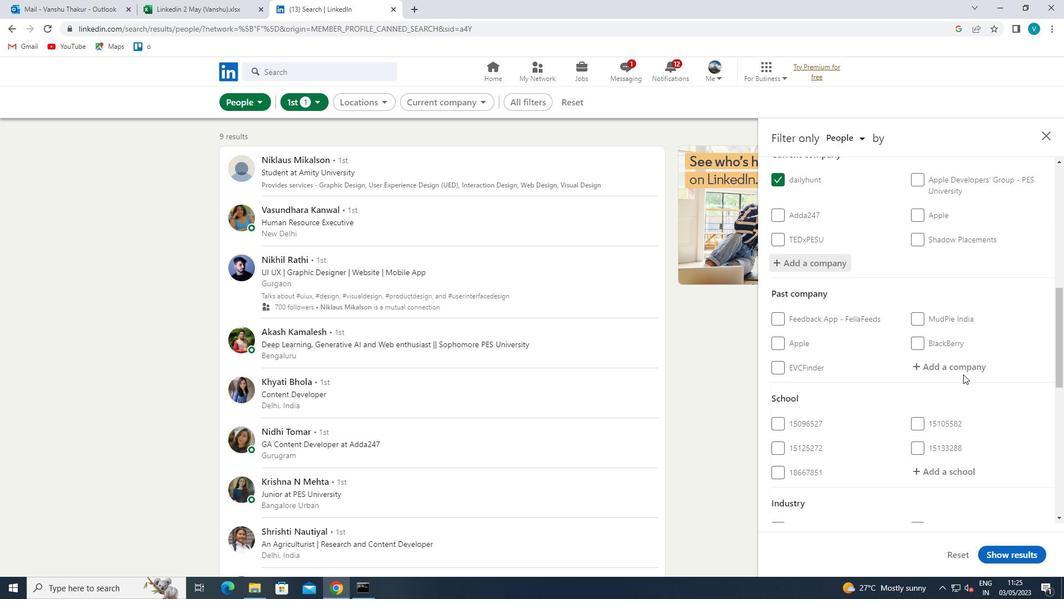 
Action: Mouse moved to (952, 364)
Screenshot: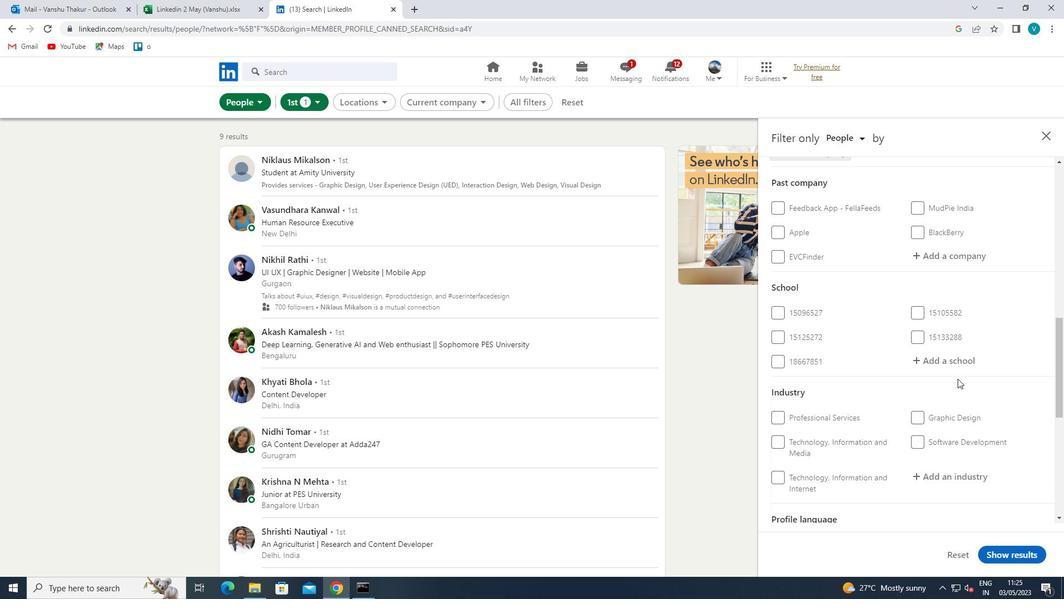 
Action: Mouse pressed left at (952, 364)
Screenshot: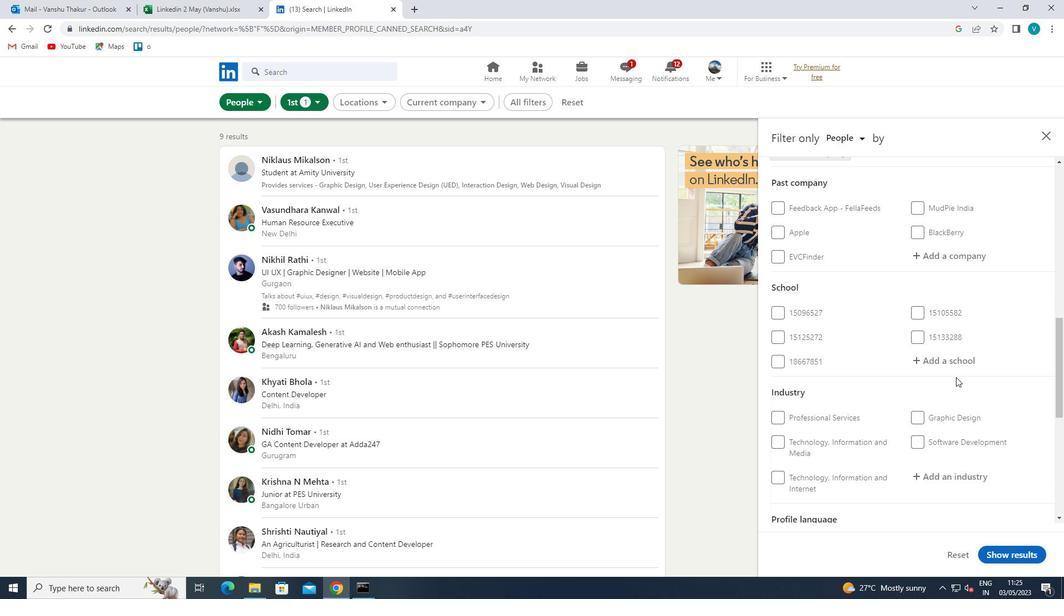 
Action: Mouse moved to (929, 375)
Screenshot: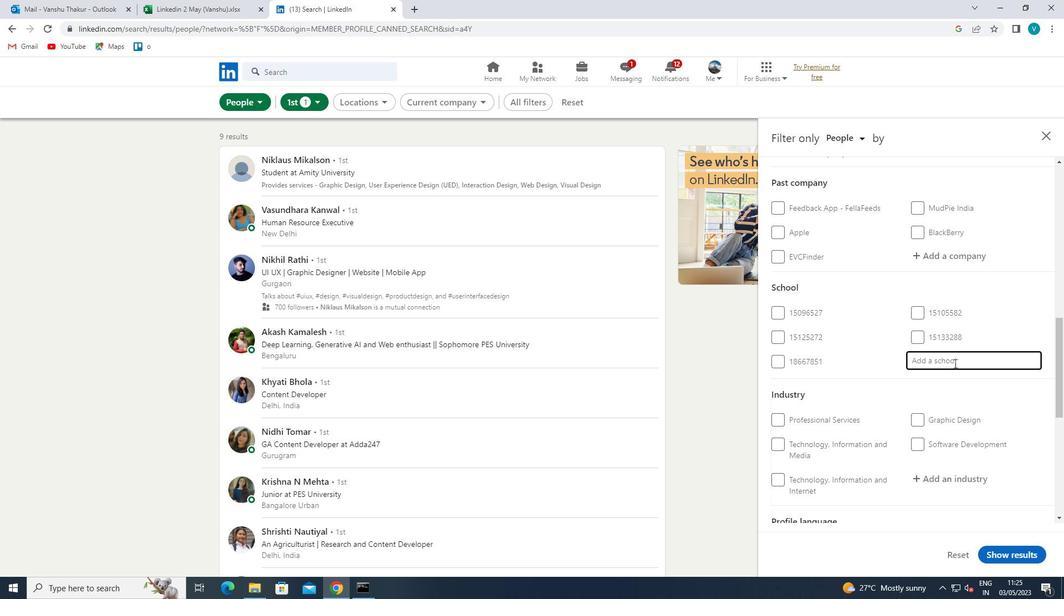 
Action: Key pressed <Key.shift>HIMN<Key.backspace><Key.backspace>NDU<Key.space>
Screenshot: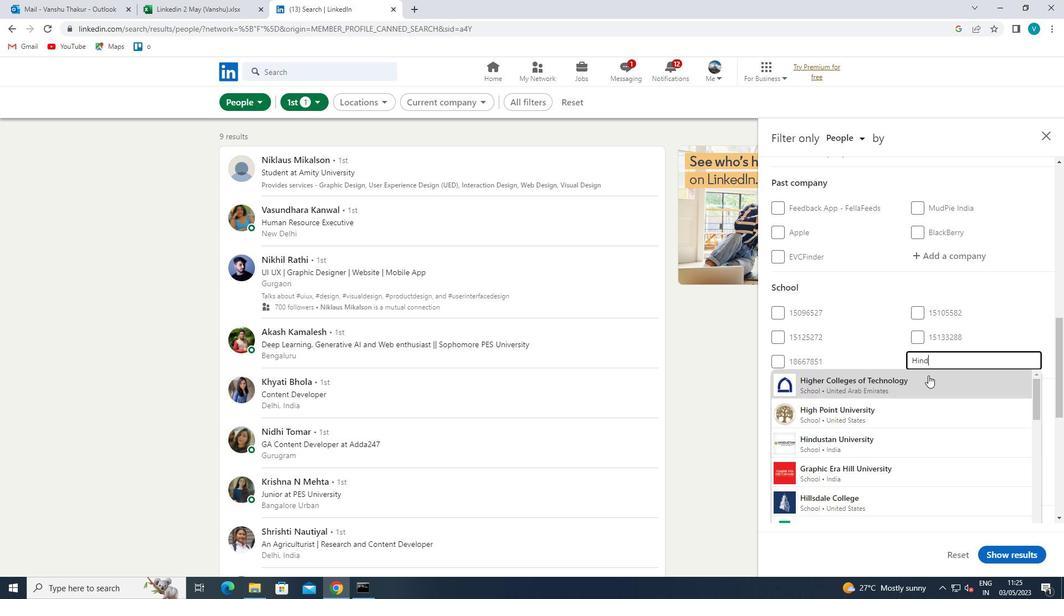 
Action: Mouse moved to (928, 376)
Screenshot: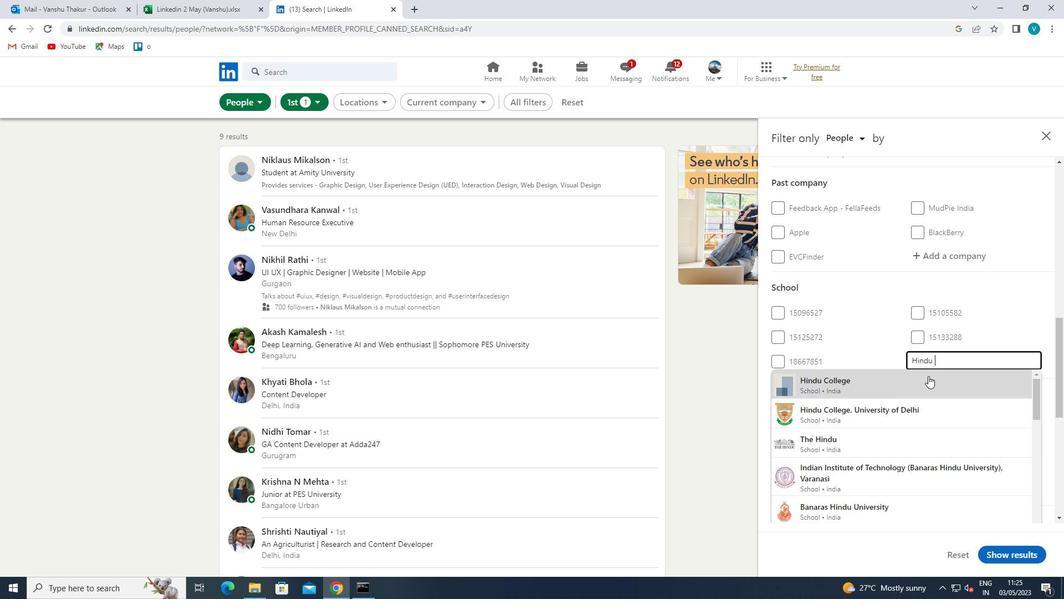 
Action: Mouse pressed left at (928, 376)
Screenshot: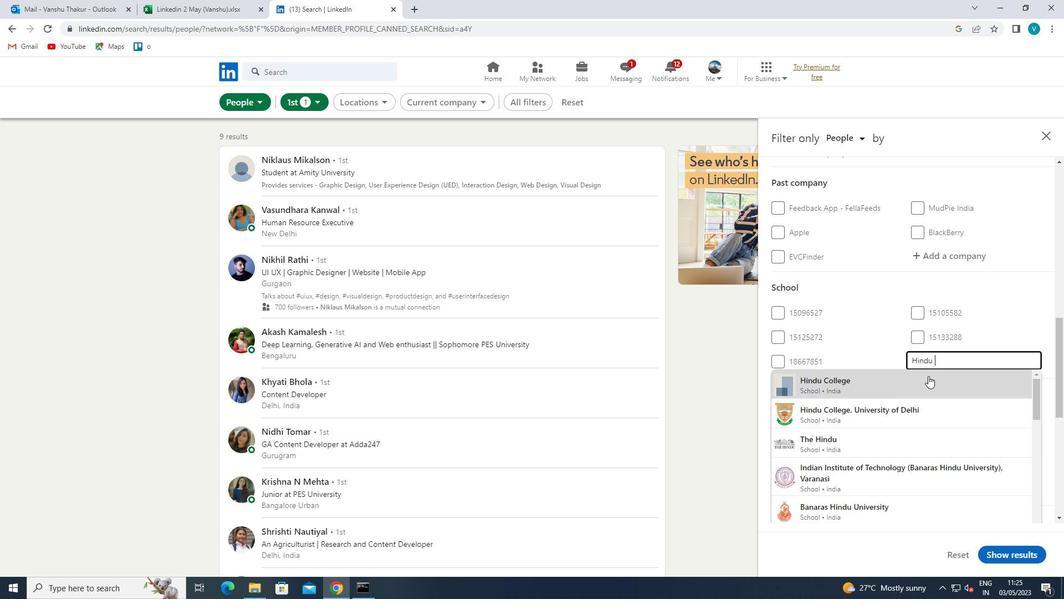 
Action: Mouse scrolled (928, 376) with delta (0, 0)
Screenshot: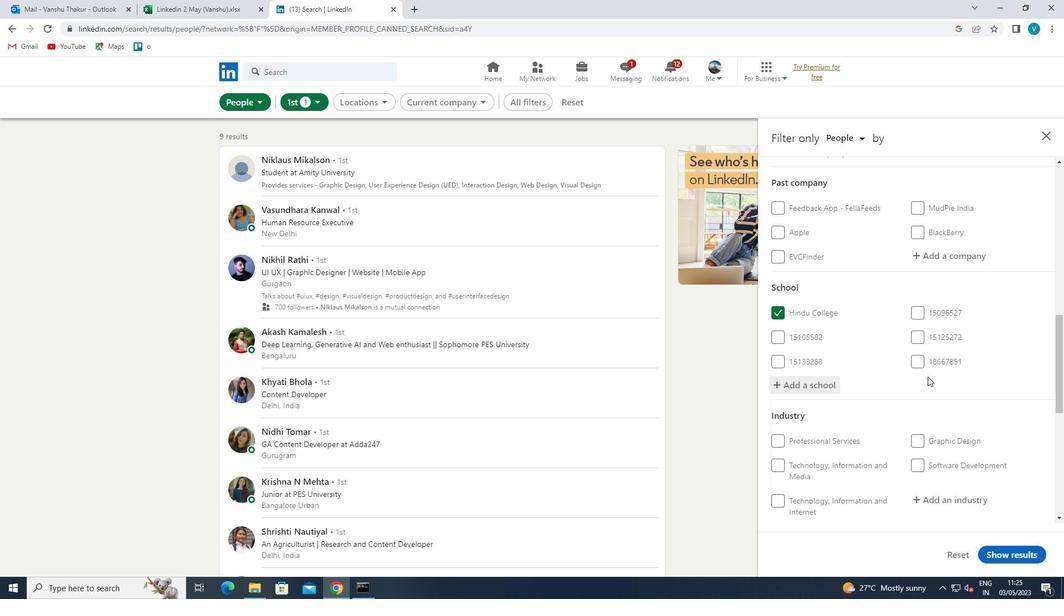 
Action: Mouse scrolled (928, 376) with delta (0, 0)
Screenshot: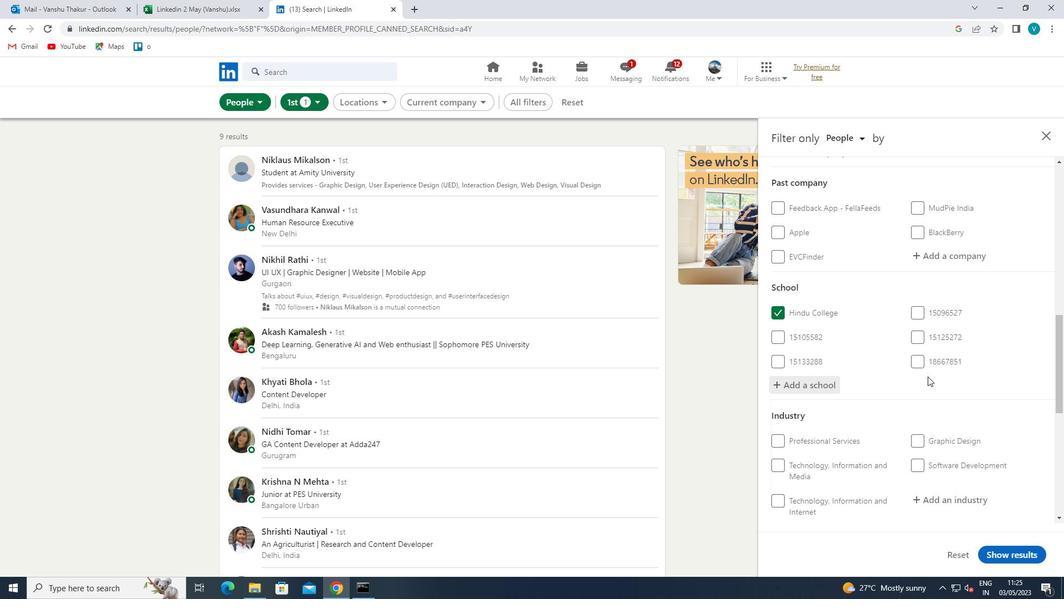 
Action: Mouse scrolled (928, 376) with delta (0, 0)
Screenshot: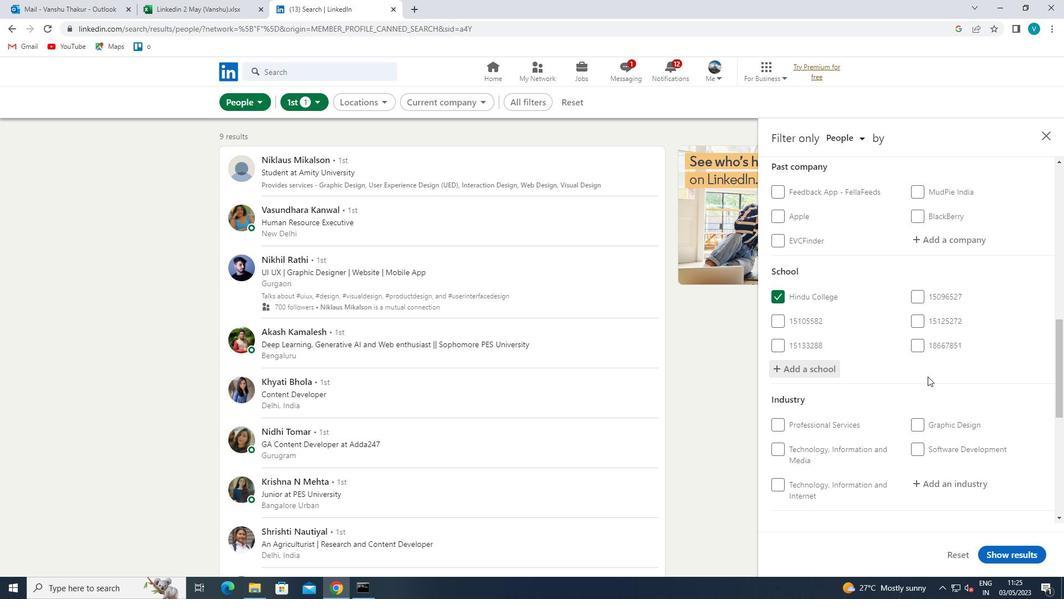 
Action: Mouse scrolled (928, 376) with delta (0, 0)
Screenshot: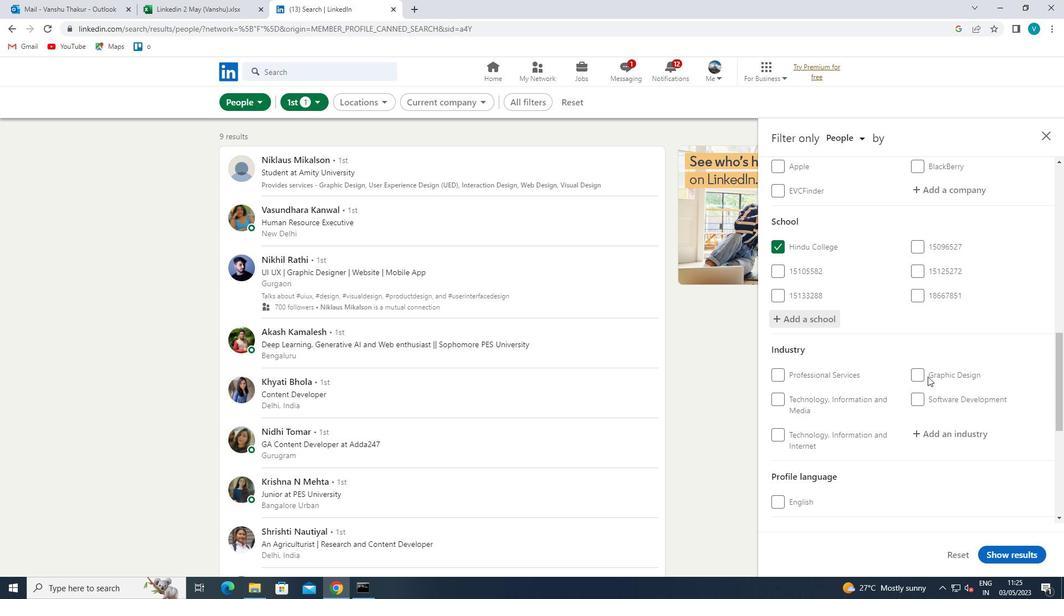 
Action: Mouse moved to (957, 281)
Screenshot: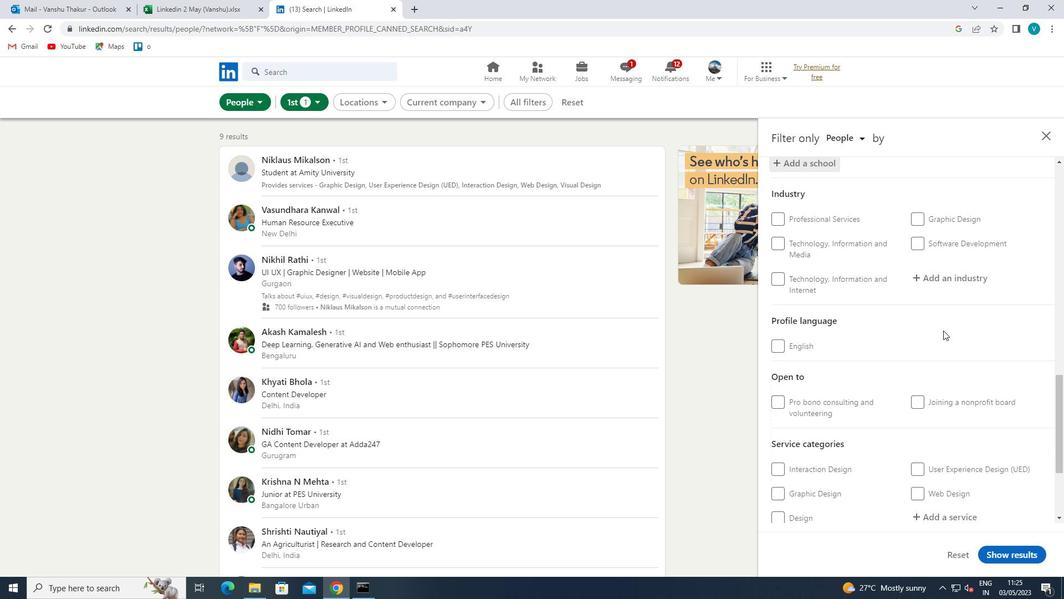 
Action: Mouse pressed left at (957, 281)
Screenshot: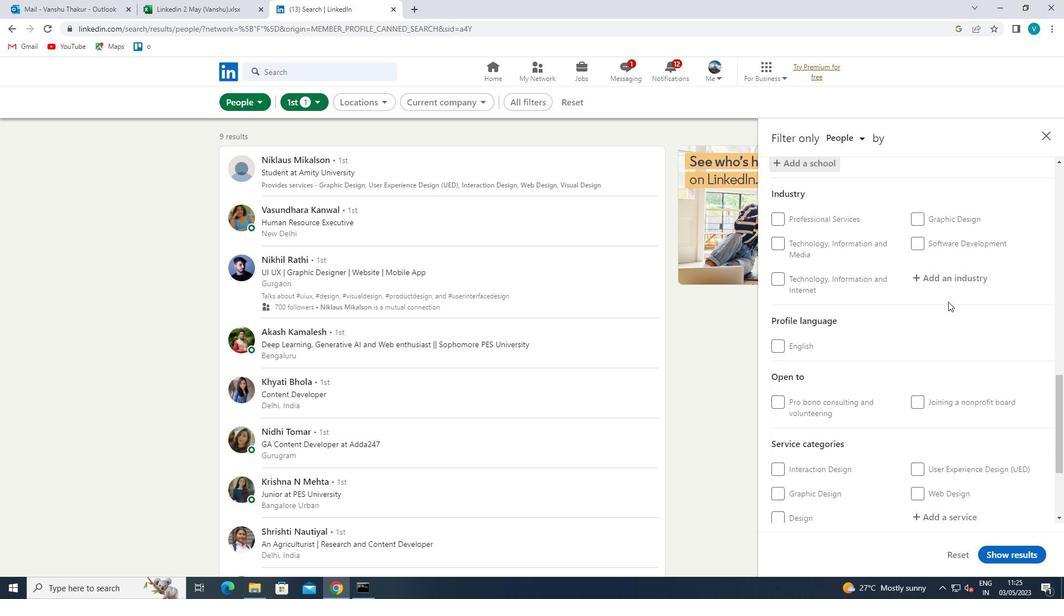 
Action: Mouse moved to (940, 289)
Screenshot: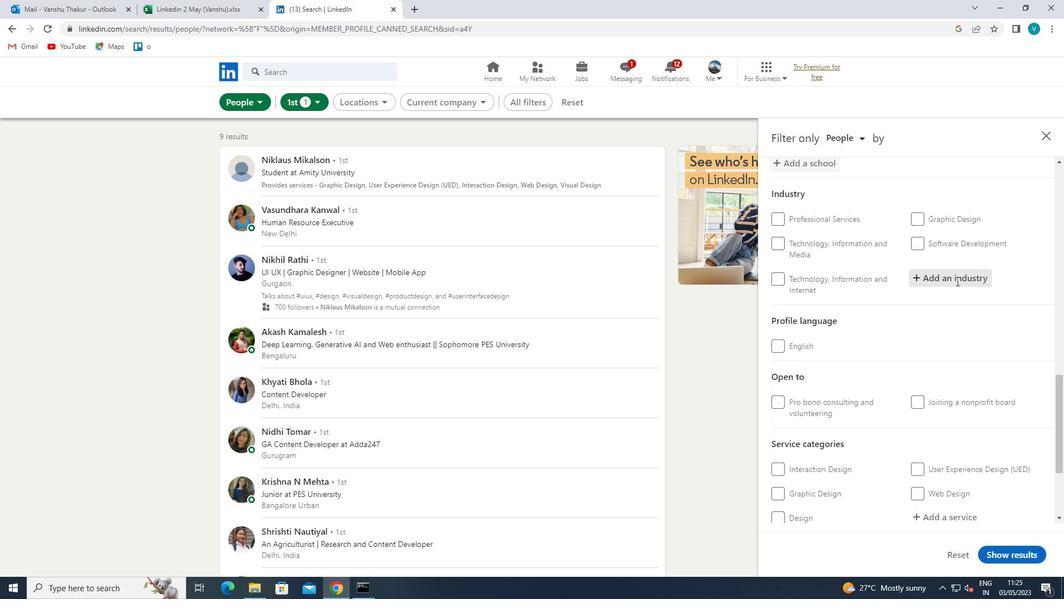 
Action: Key pressed <Key.shift>MACHINERY<Key.space>
Screenshot: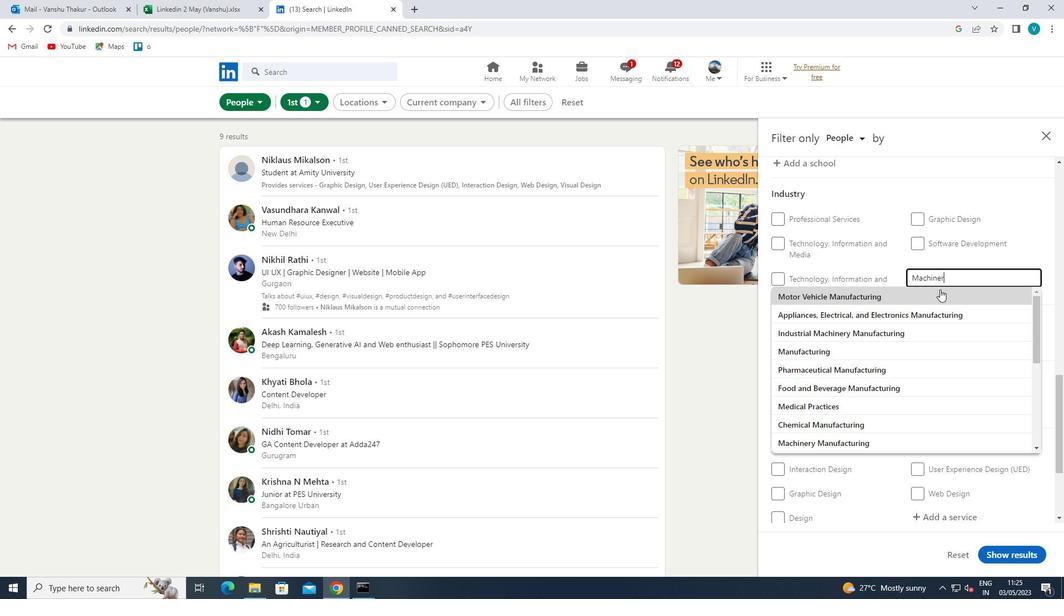 
Action: Mouse moved to (920, 315)
Screenshot: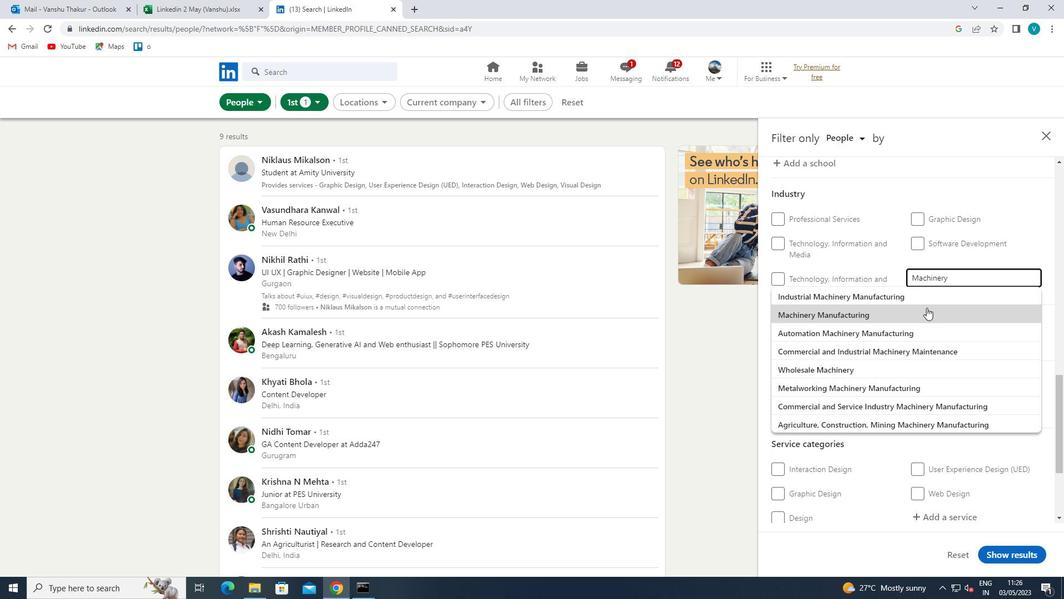 
Action: Mouse pressed left at (920, 315)
Screenshot: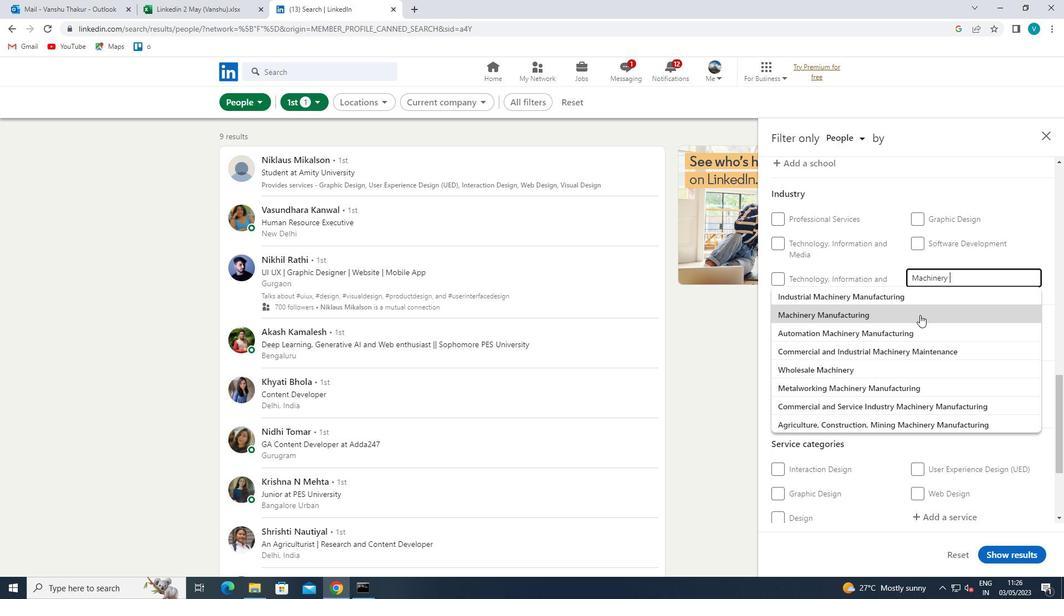 
Action: Mouse moved to (924, 313)
Screenshot: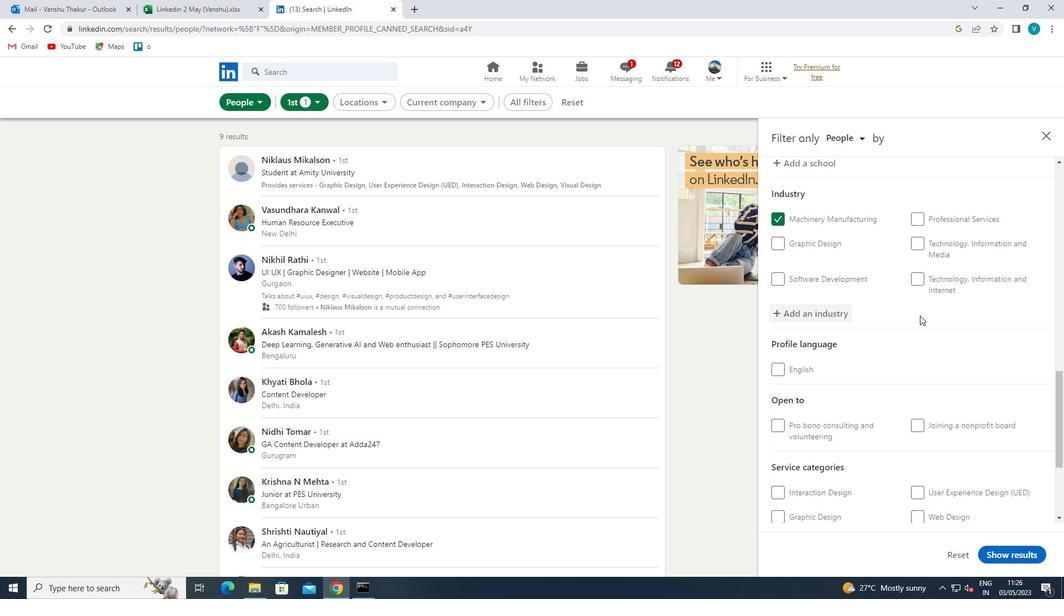 
Action: Mouse scrolled (924, 312) with delta (0, 0)
Screenshot: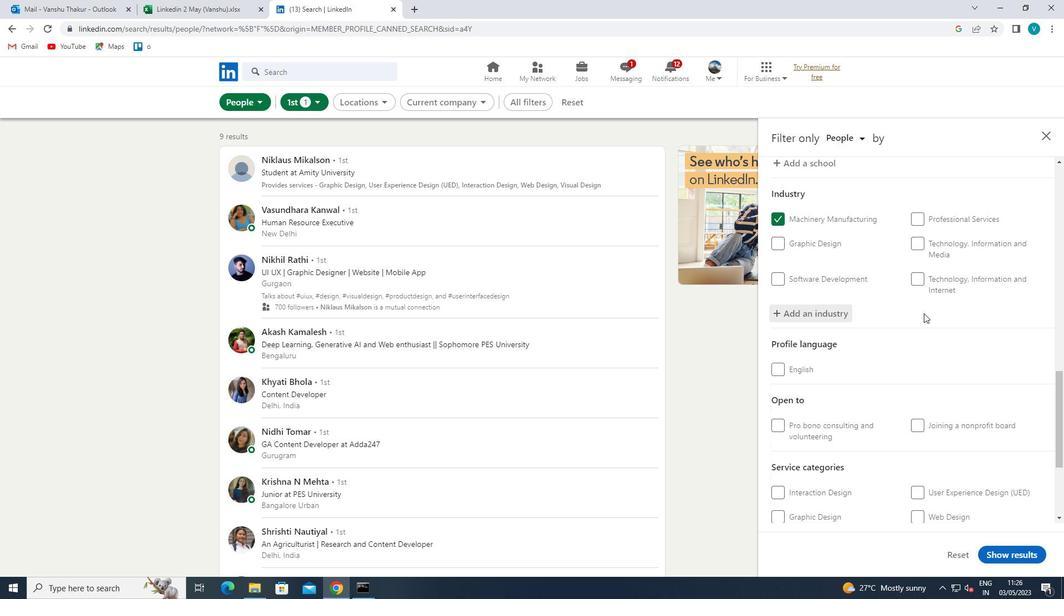 
Action: Mouse scrolled (924, 312) with delta (0, 0)
Screenshot: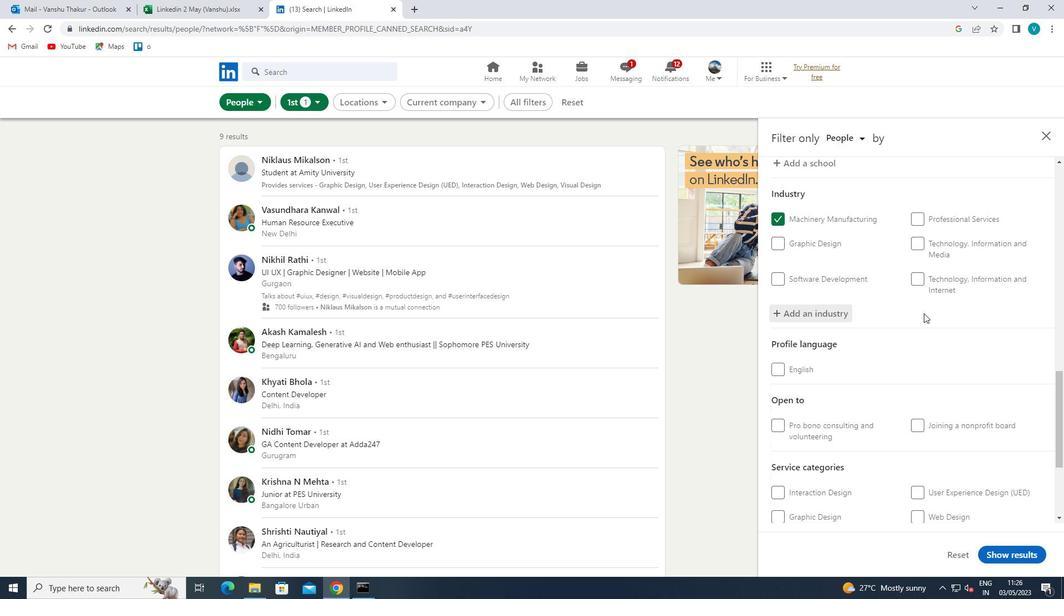 
Action: Mouse moved to (926, 313)
Screenshot: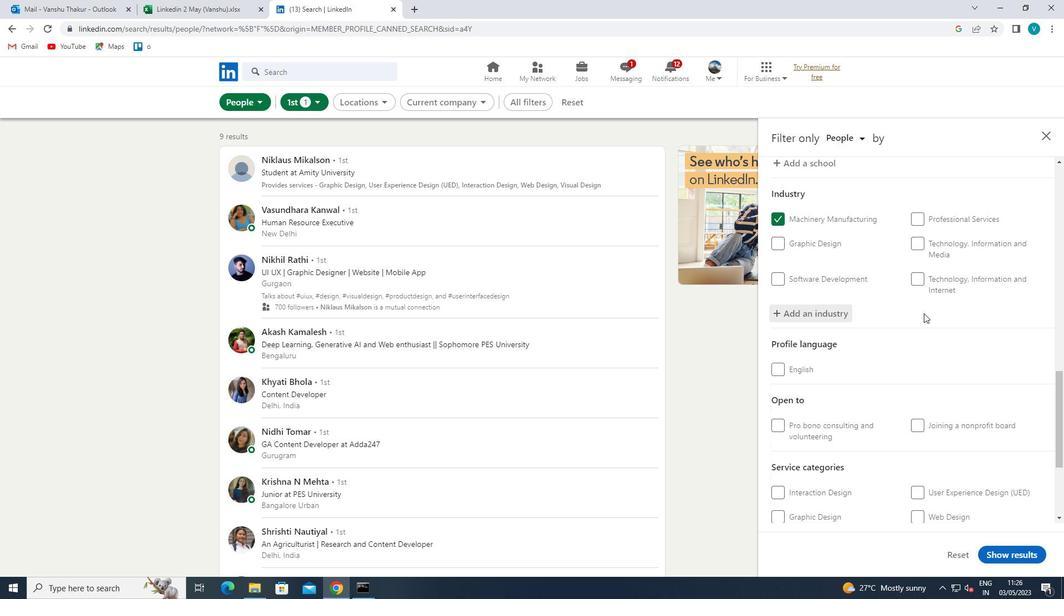 
Action: Mouse scrolled (926, 312) with delta (0, 0)
Screenshot: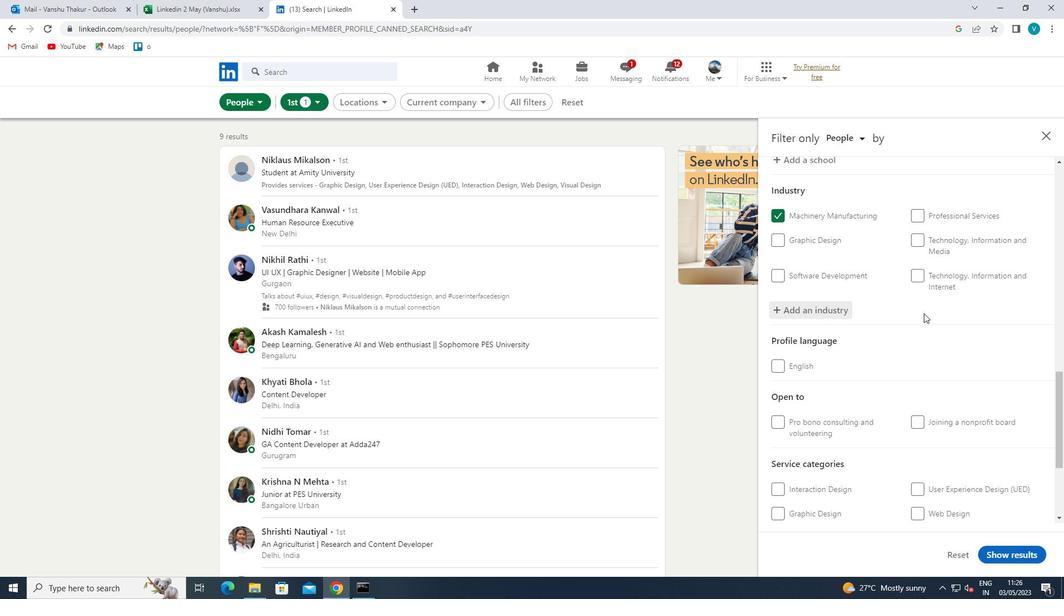 
Action: Mouse moved to (926, 313)
Screenshot: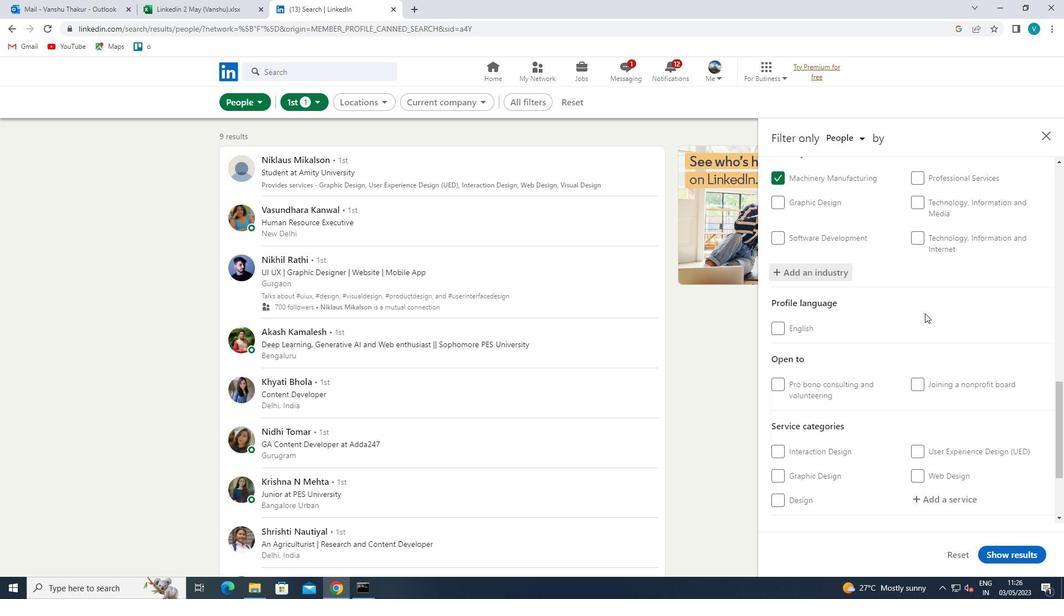 
Action: Mouse scrolled (926, 312) with delta (0, 0)
Screenshot: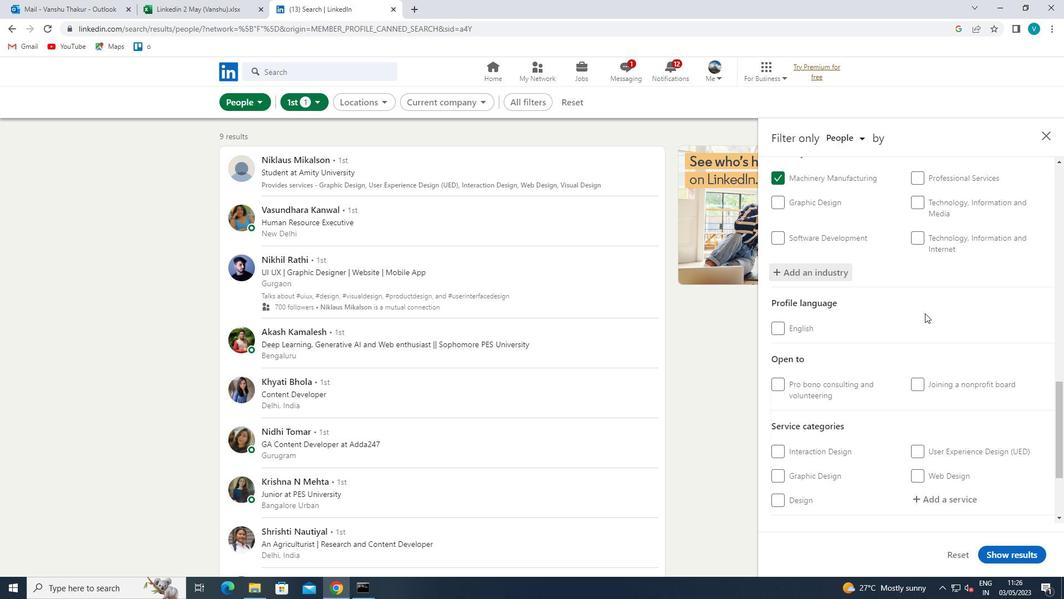 
Action: Mouse moved to (934, 364)
Screenshot: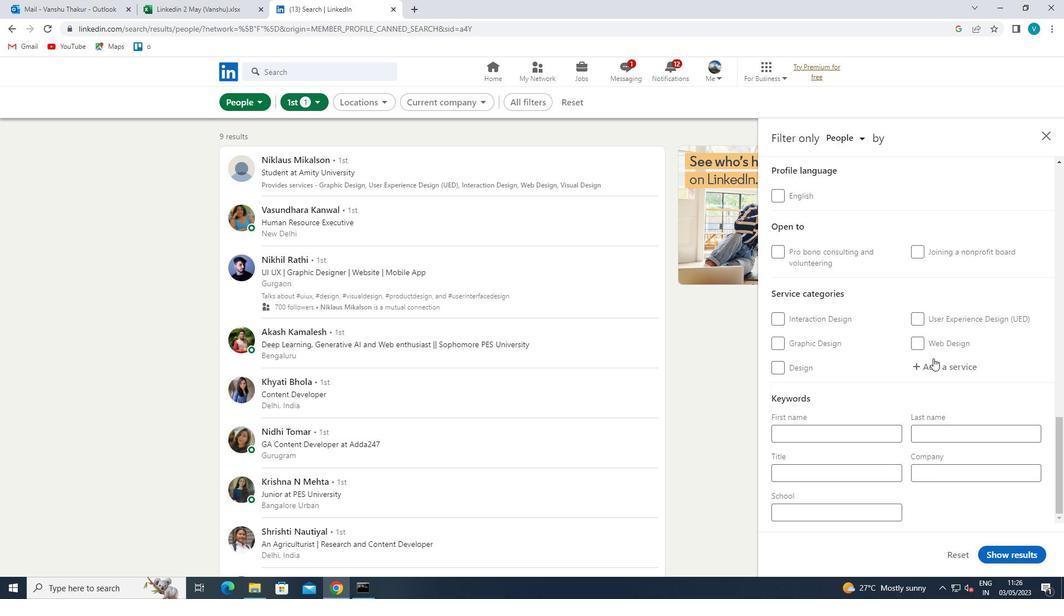 
Action: Mouse pressed left at (934, 364)
Screenshot: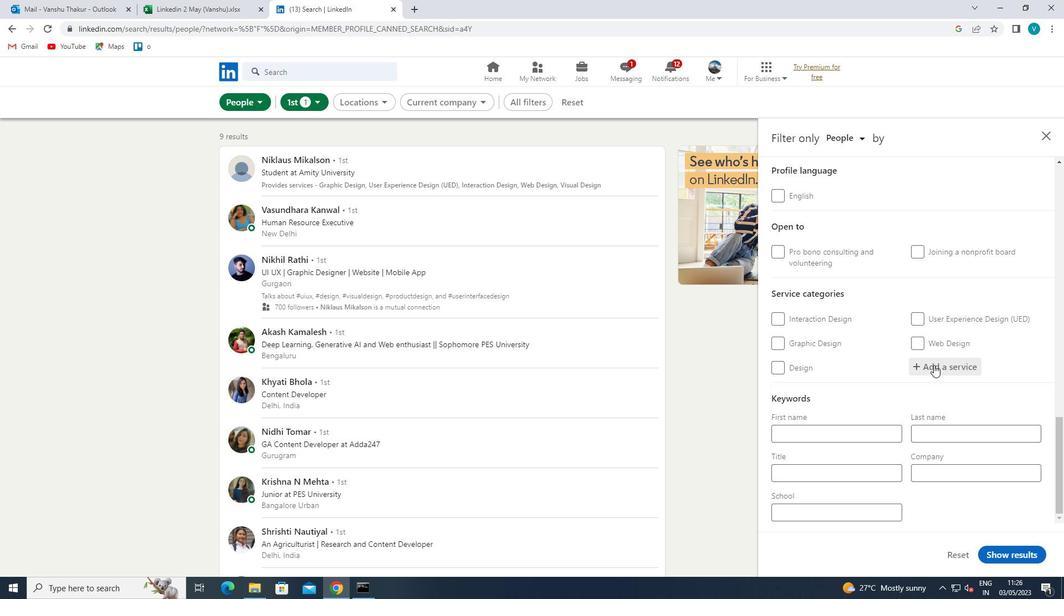 
Action: Mouse moved to (947, 357)
Screenshot: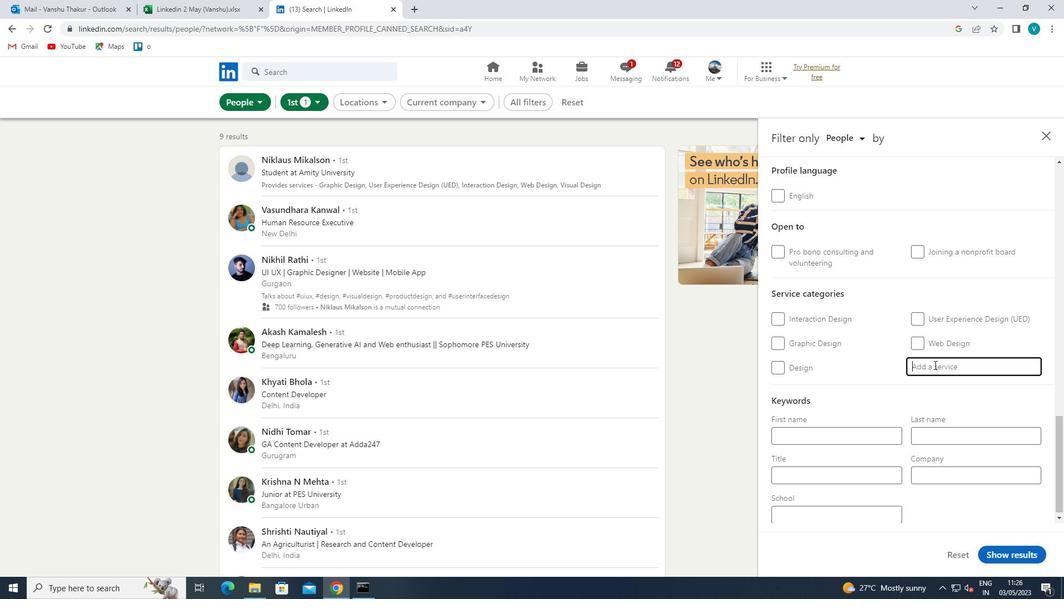 
Action: Key pressed <Key.shift>REAL<Key.space>
Screenshot: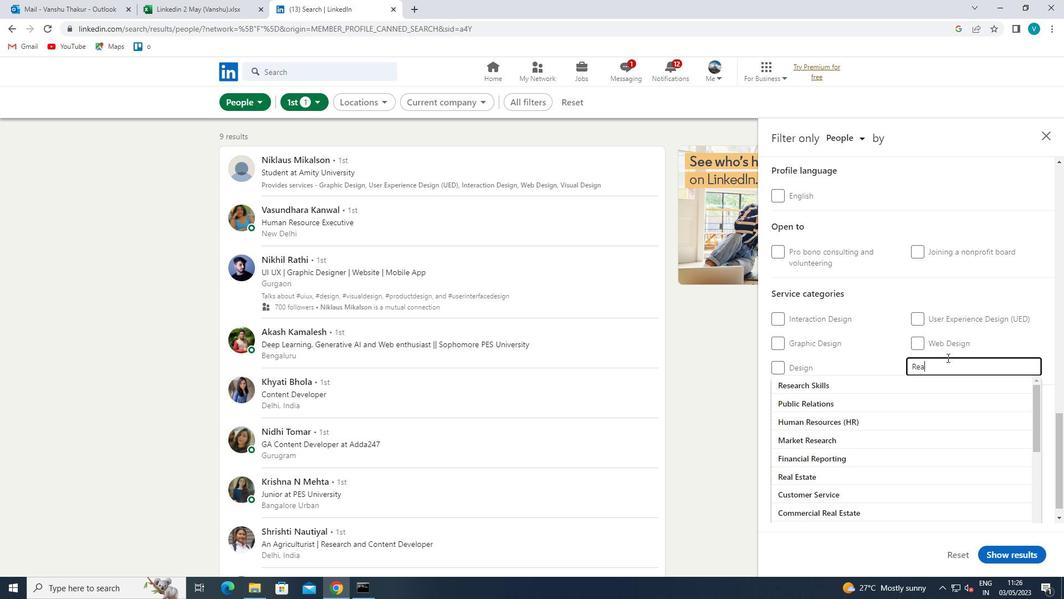 
Action: Mouse moved to (877, 423)
Screenshot: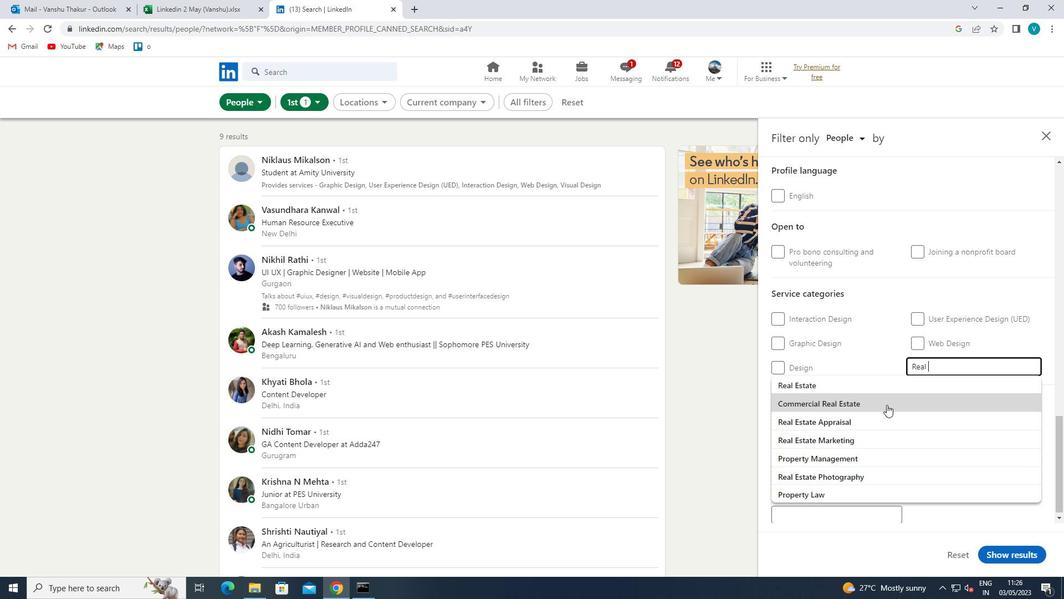 
Action: Mouse pressed left at (877, 423)
Screenshot: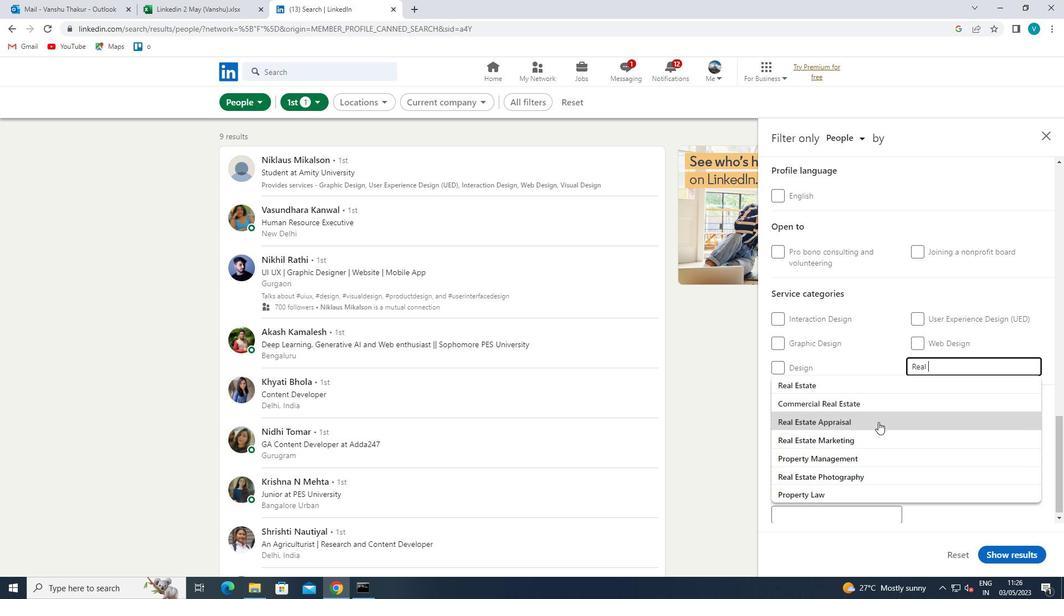 
Action: Mouse moved to (878, 422)
Screenshot: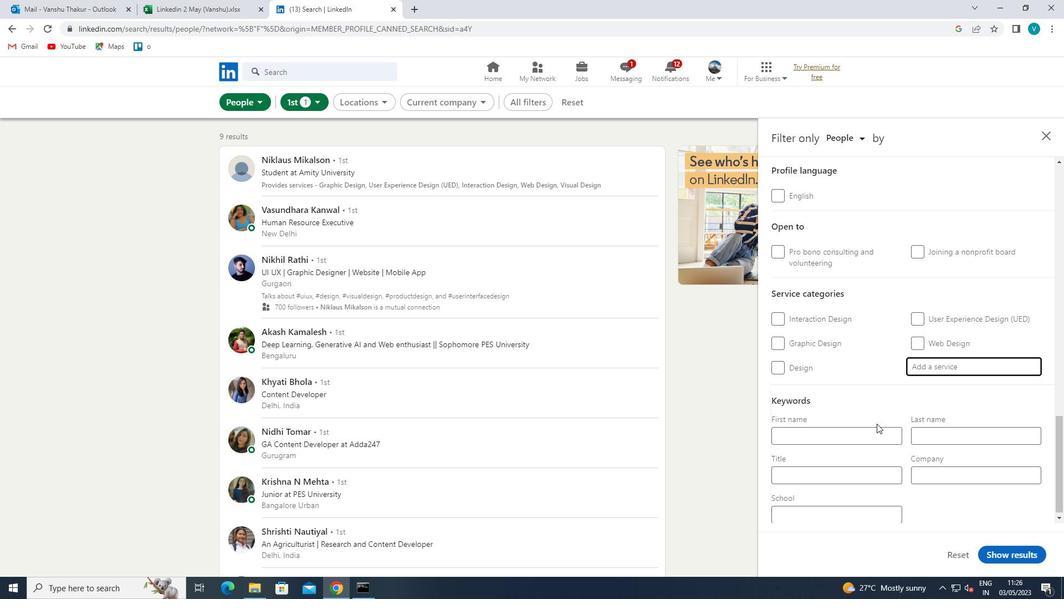 
Action: Mouse scrolled (878, 422) with delta (0, 0)
Screenshot: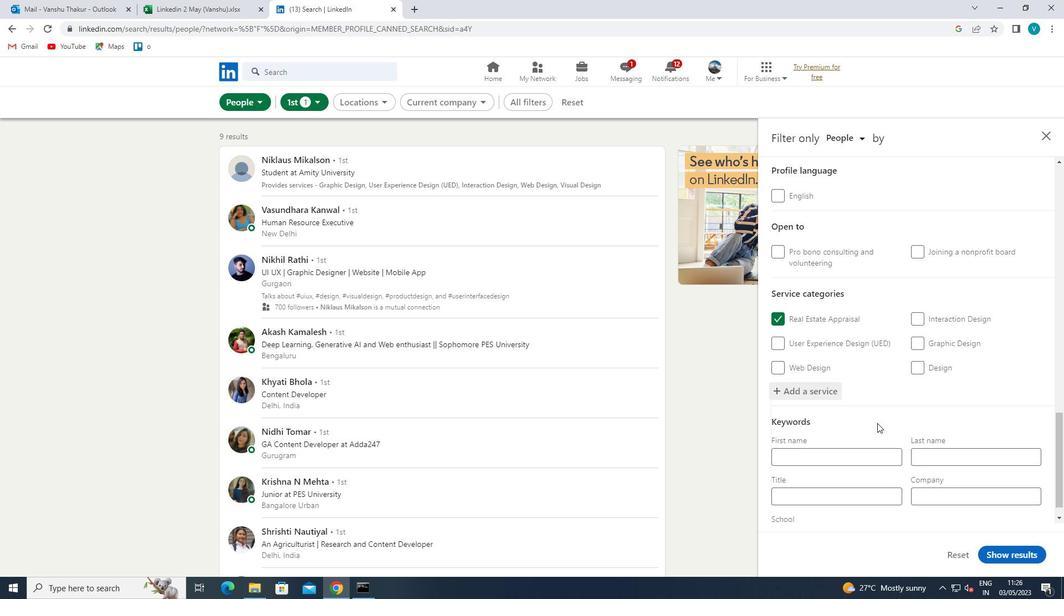 
Action: Mouse scrolled (878, 422) with delta (0, 0)
Screenshot: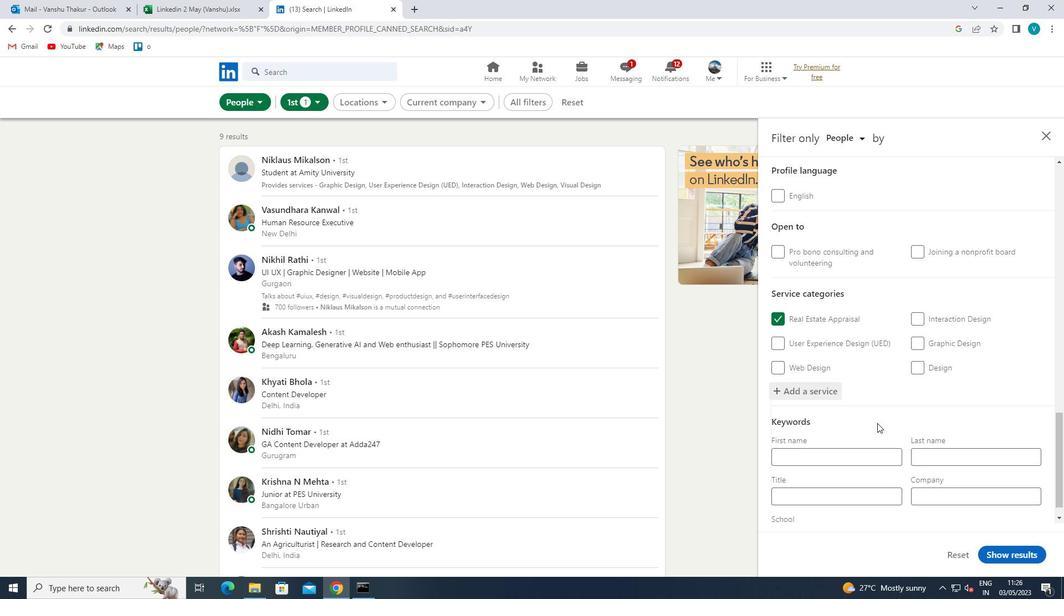 
Action: Mouse scrolled (878, 422) with delta (0, 0)
Screenshot: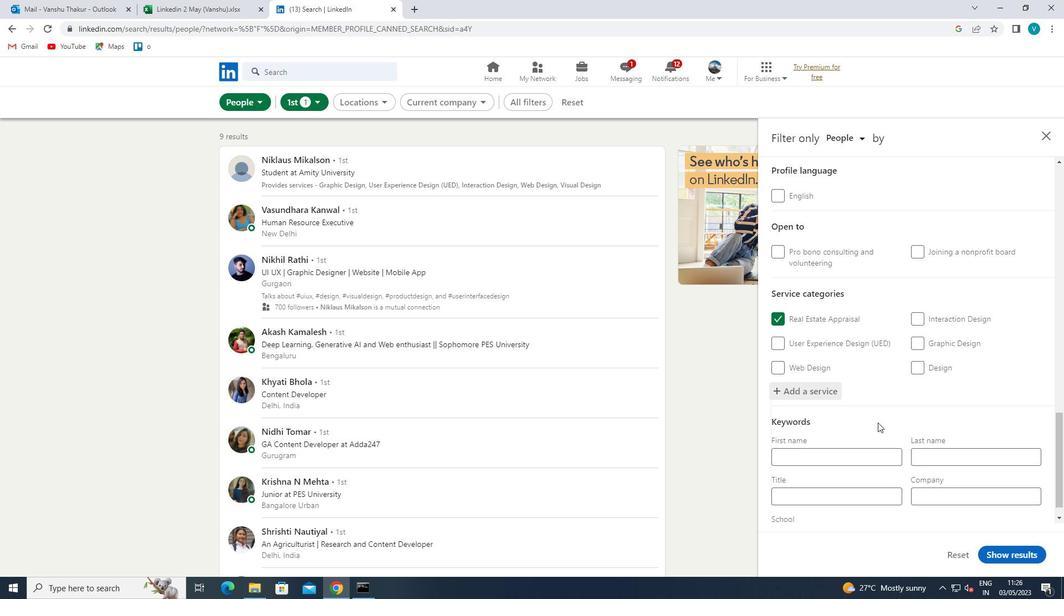 
Action: Mouse moved to (854, 471)
Screenshot: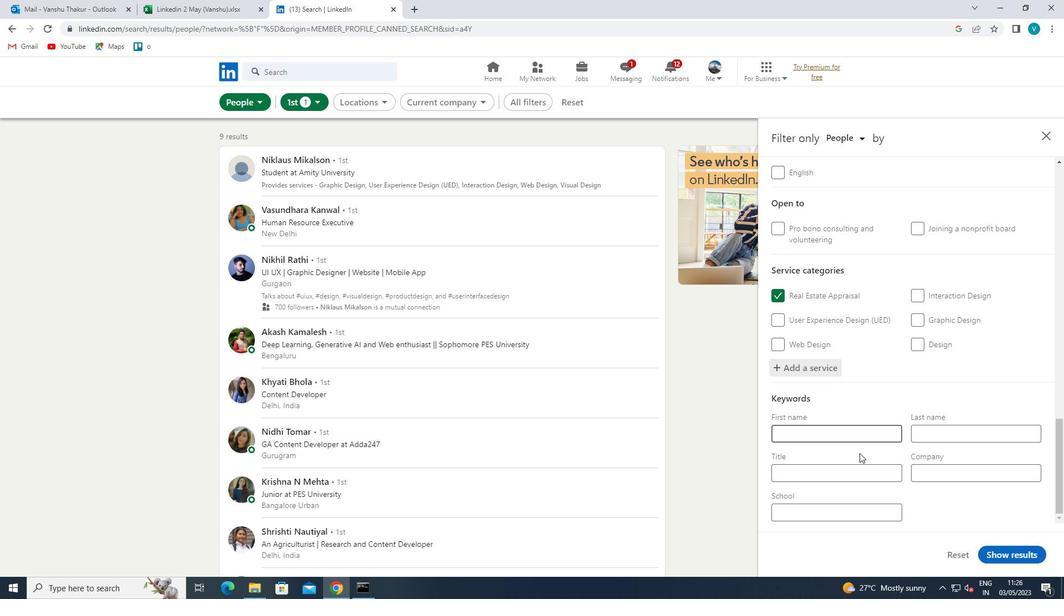 
Action: Mouse pressed left at (854, 471)
Screenshot: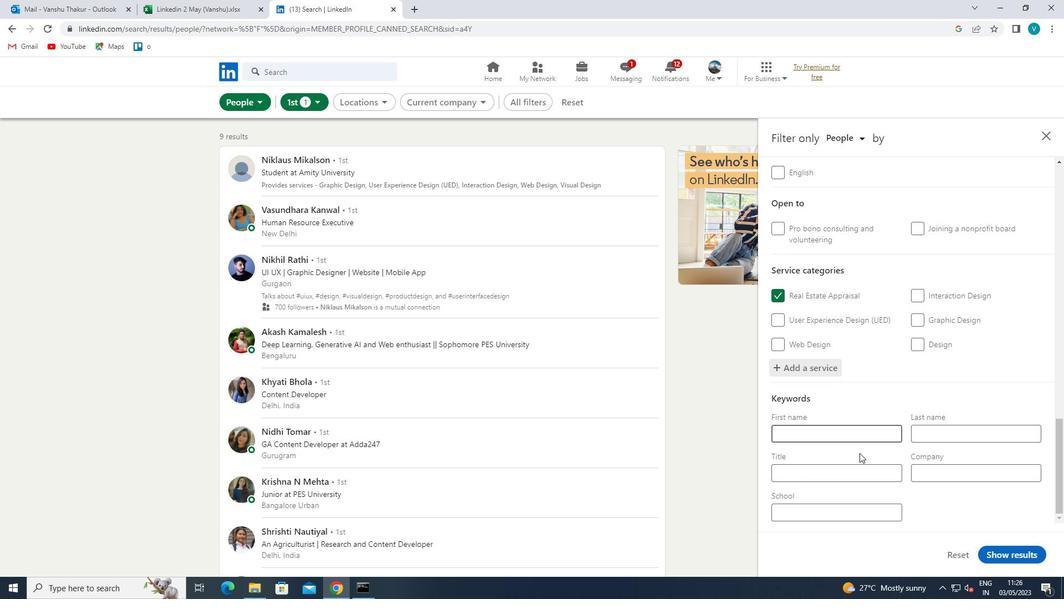 
Action: Mouse moved to (866, 469)
Screenshot: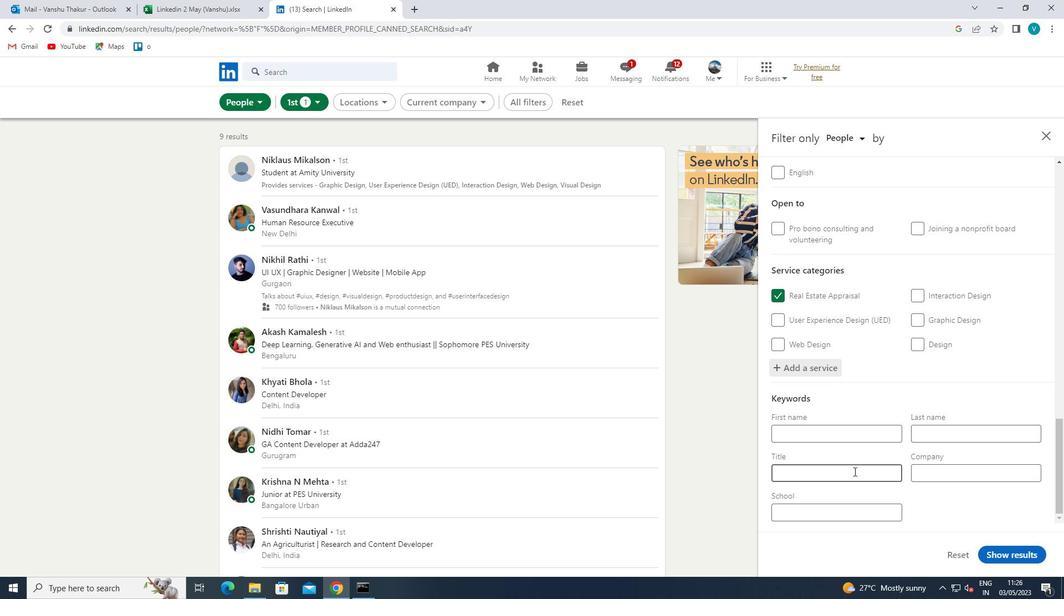 
Action: Key pressed <Key.shift>CAB<Key.space><Key.shift>DRIVER<Key.space>
Screenshot: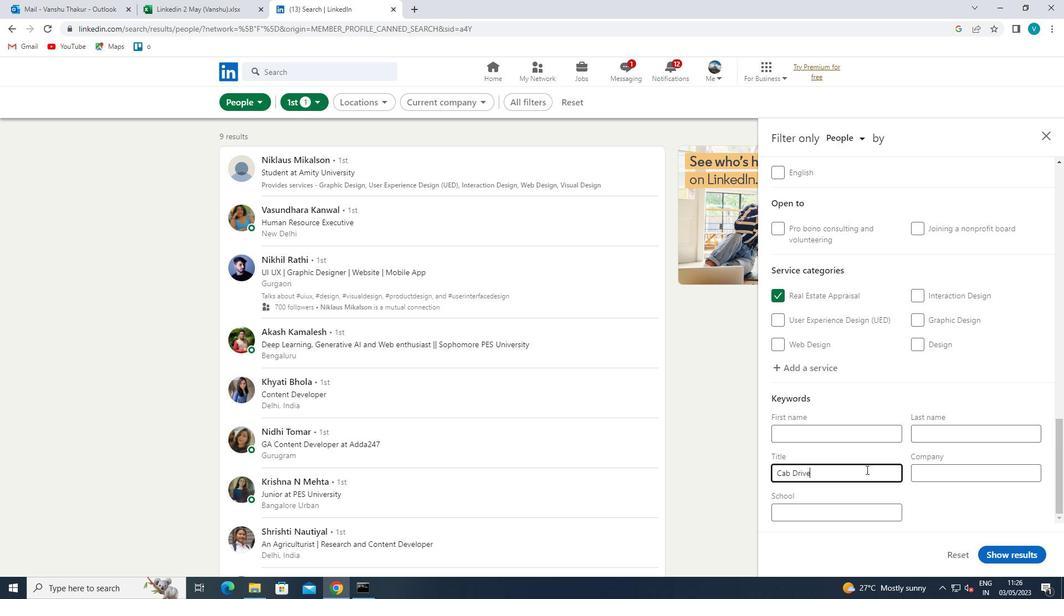 
Action: Mouse moved to (1003, 548)
Screenshot: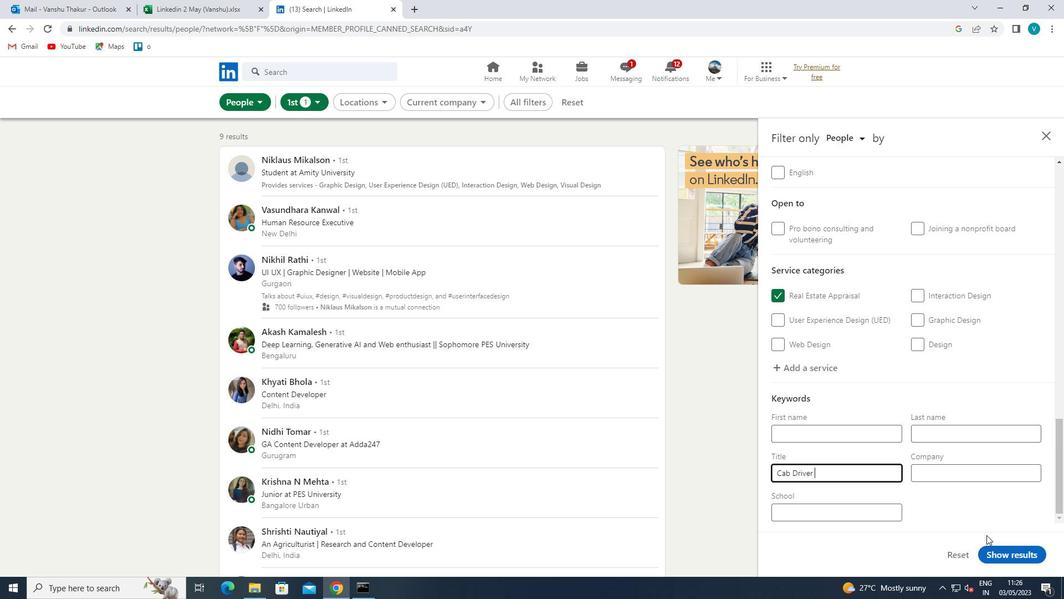
Action: Mouse pressed left at (1003, 548)
Screenshot: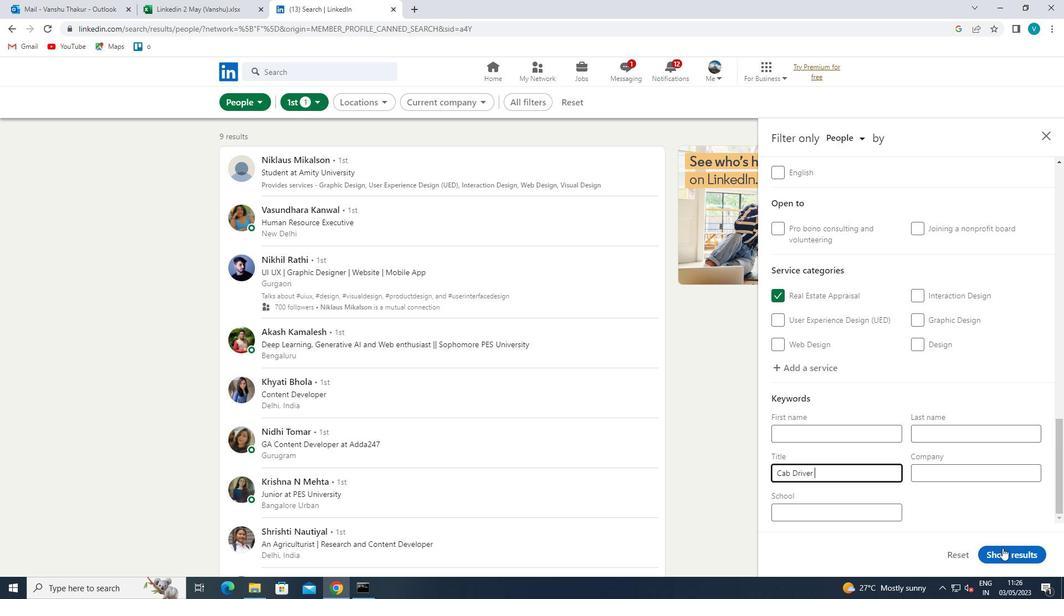 
